 Task: Look for space in Meise, Belgium from 7th July, 2023 to 15th July, 2023 for 6 adults in price range Rs.15000 to Rs.20000. Place can be entire place with 3 bedrooms having 3 beds and 3 bathrooms. Property type can be house, flat, guest house. Amenities needed are: heating. Booking option can be shelf check-in. Required host language is English.
Action: Key pressed m<Key.backspace><Key.caps_lock>m<Key.caps_lock>eise,<Key.space><Key.caps_lock>b<Key.caps_lock>elgium<Key.enter>
Screenshot: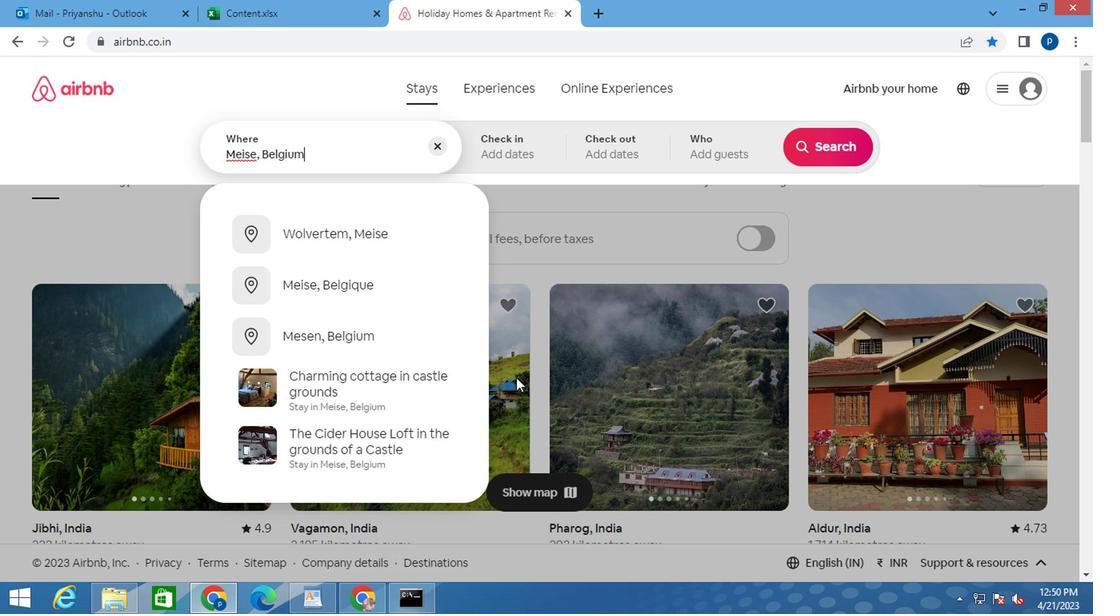 
Action: Mouse moved to (822, 277)
Screenshot: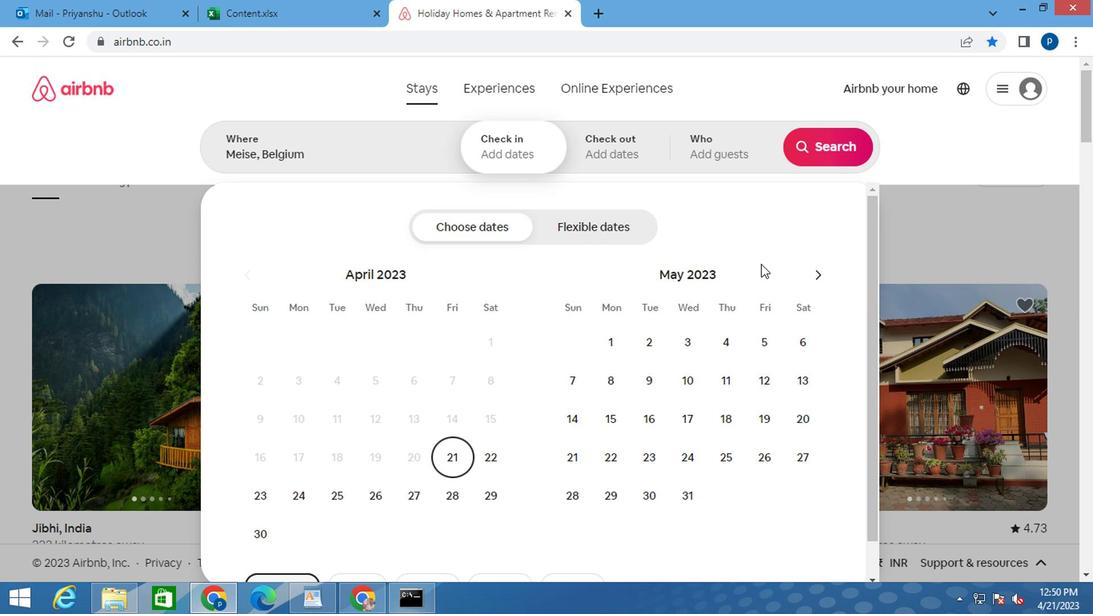 
Action: Mouse pressed left at (822, 277)
Screenshot: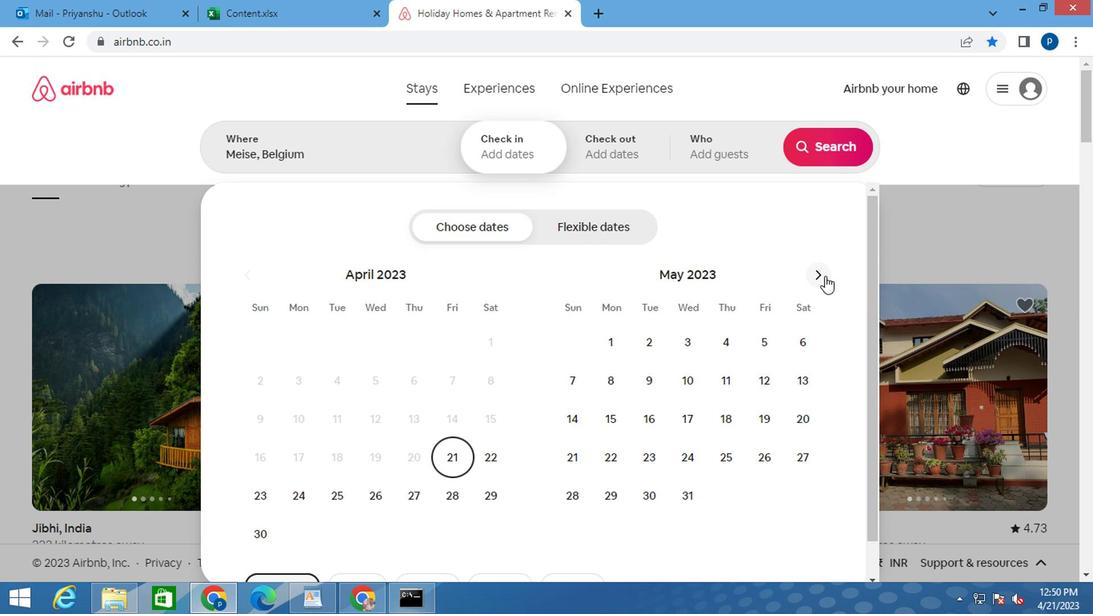 
Action: Mouse moved to (820, 277)
Screenshot: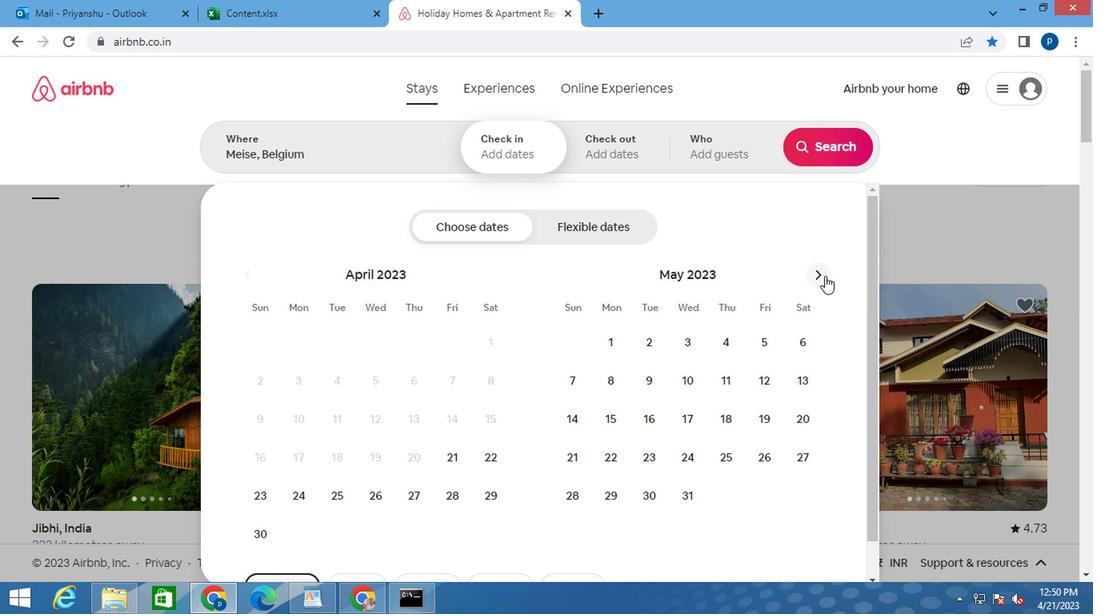 
Action: Mouse pressed left at (820, 277)
Screenshot: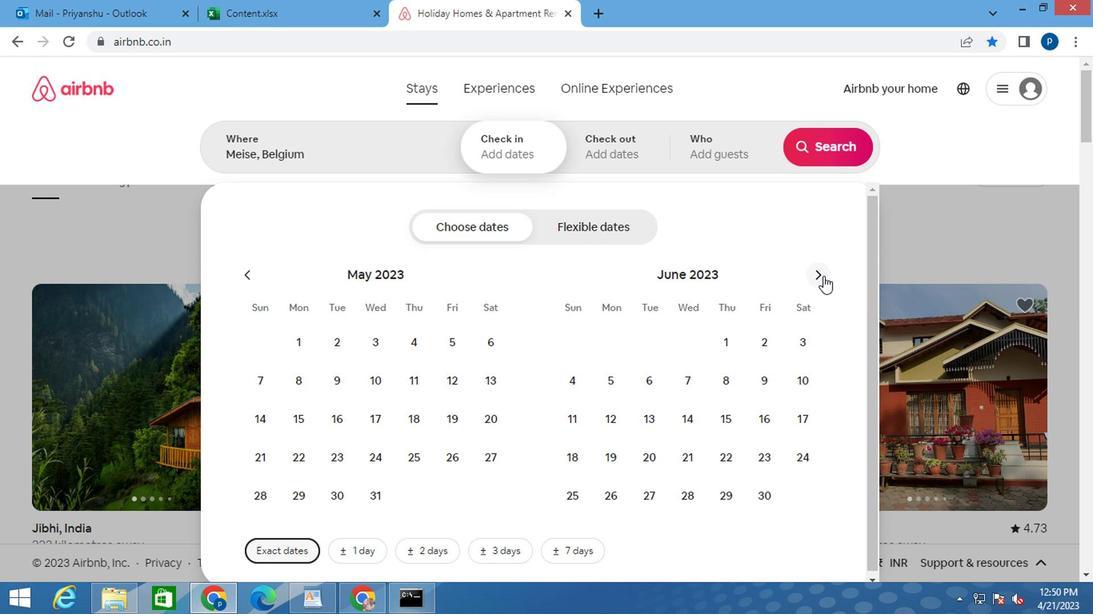 
Action: Mouse moved to (758, 375)
Screenshot: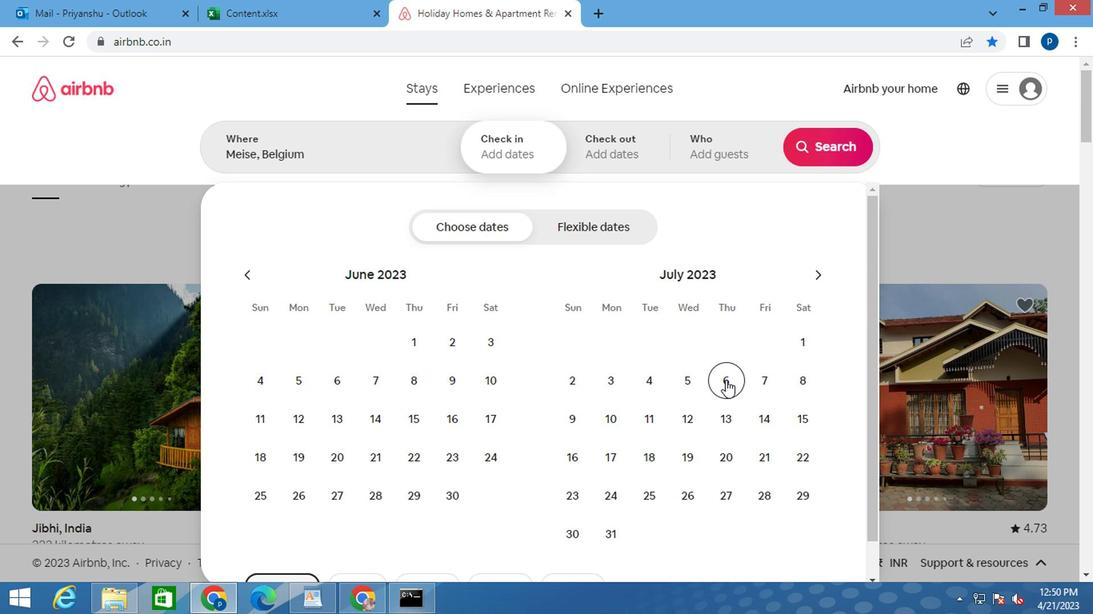 
Action: Mouse pressed left at (758, 375)
Screenshot: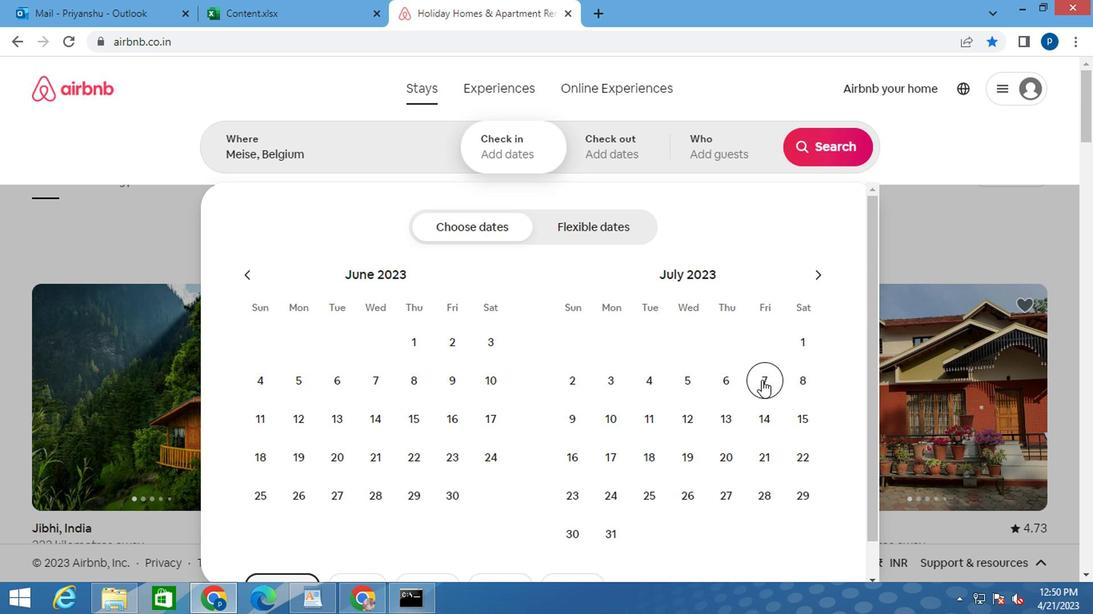 
Action: Mouse moved to (807, 410)
Screenshot: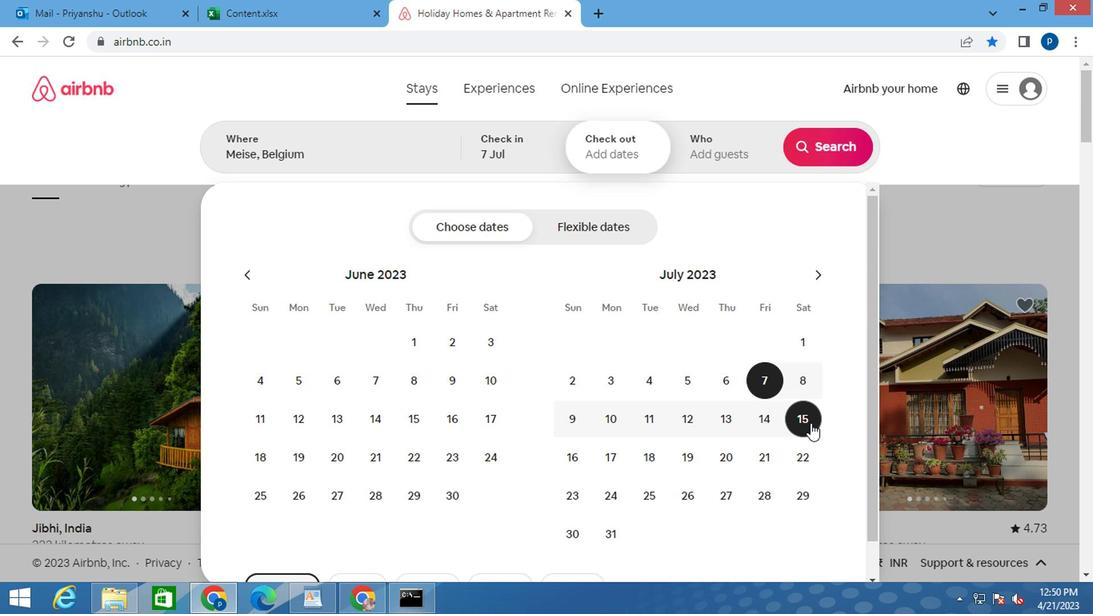 
Action: Mouse pressed left at (807, 410)
Screenshot: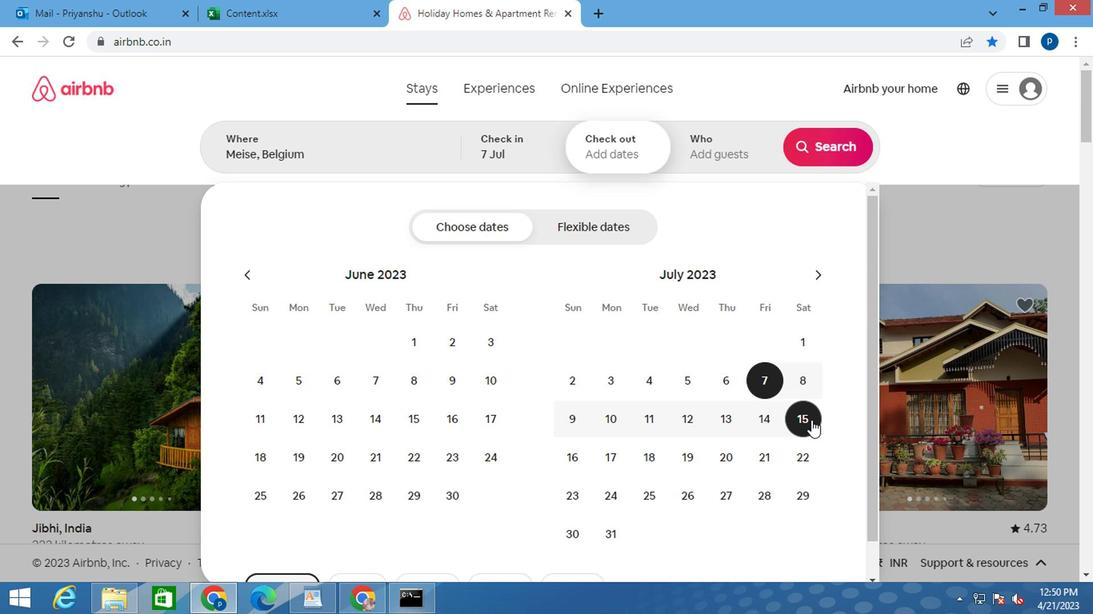 
Action: Mouse moved to (725, 154)
Screenshot: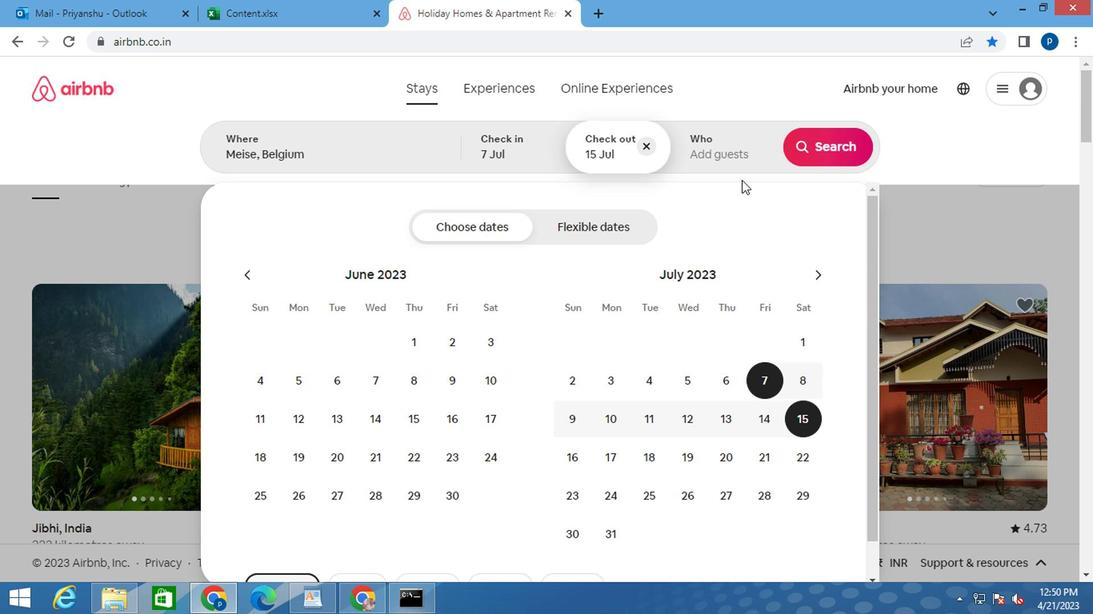 
Action: Mouse pressed left at (725, 154)
Screenshot: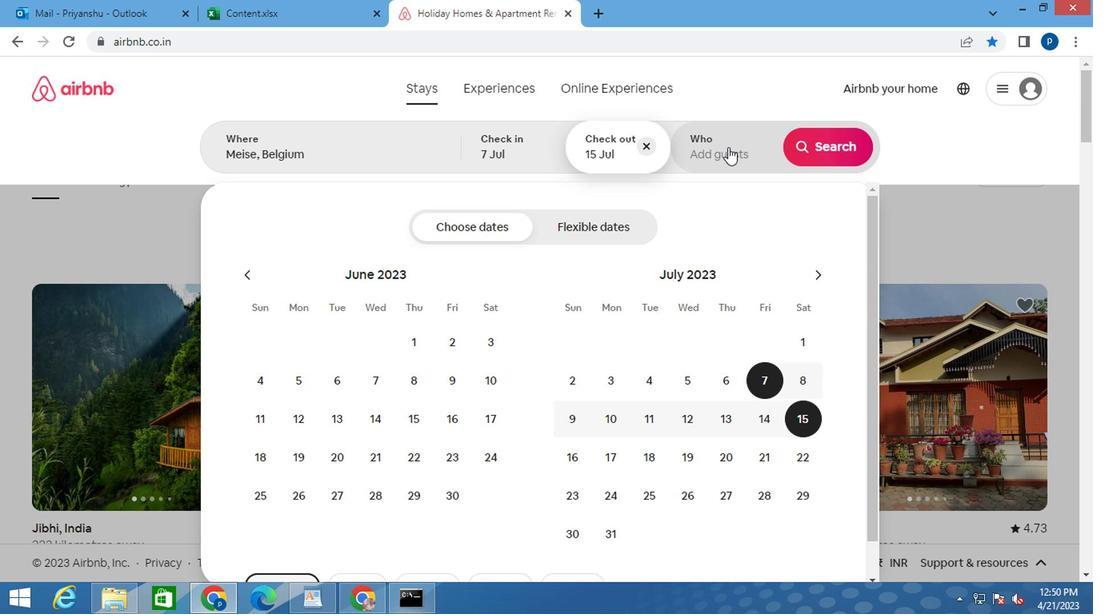 
Action: Mouse moved to (839, 236)
Screenshot: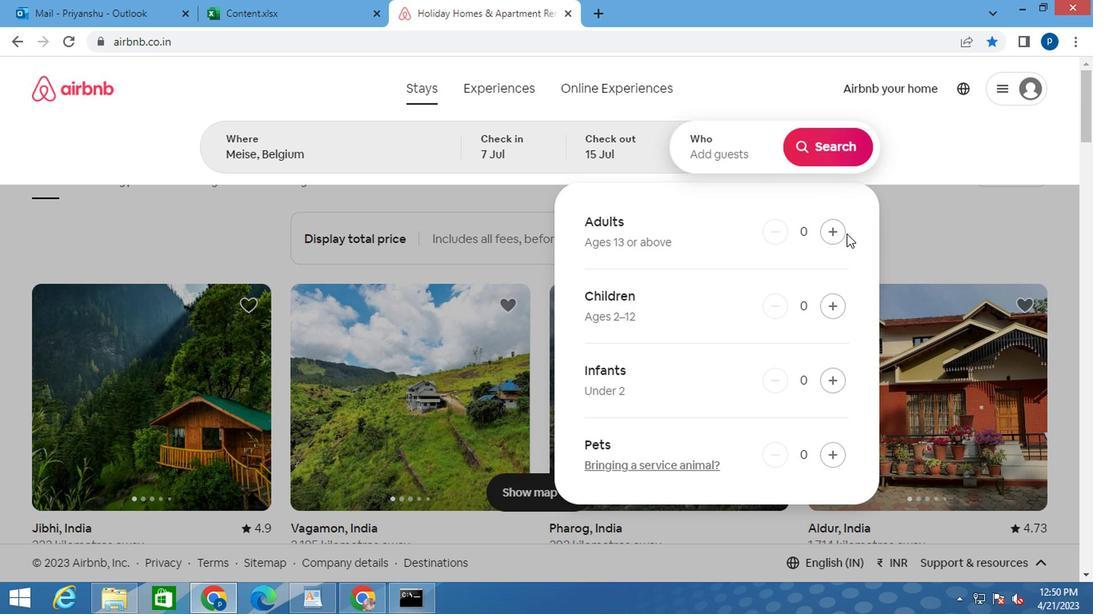 
Action: Mouse pressed left at (839, 236)
Screenshot: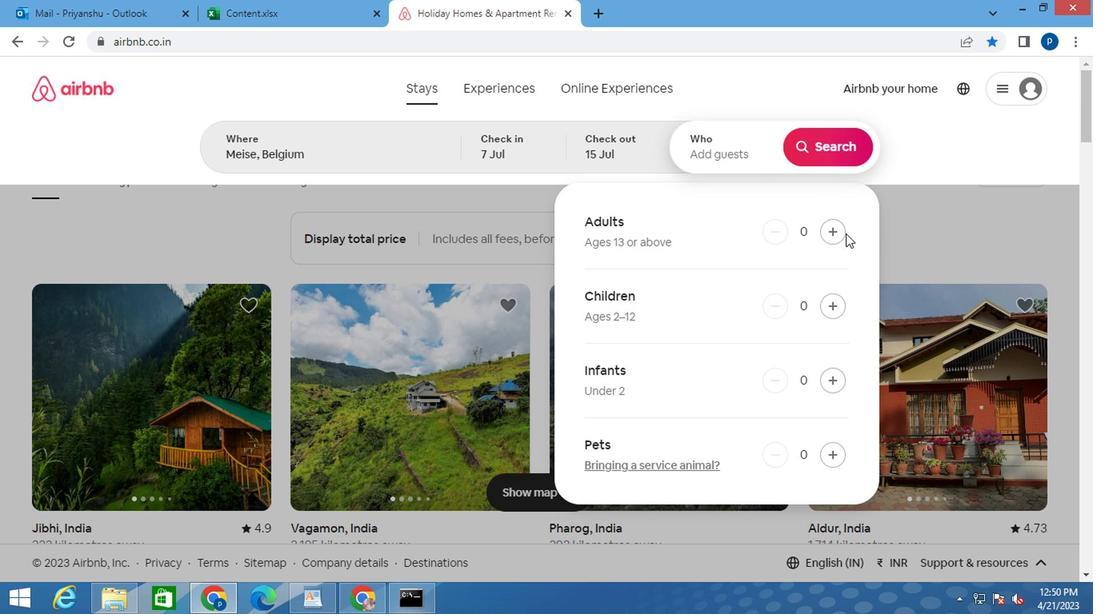 
Action: Mouse moved to (839, 235)
Screenshot: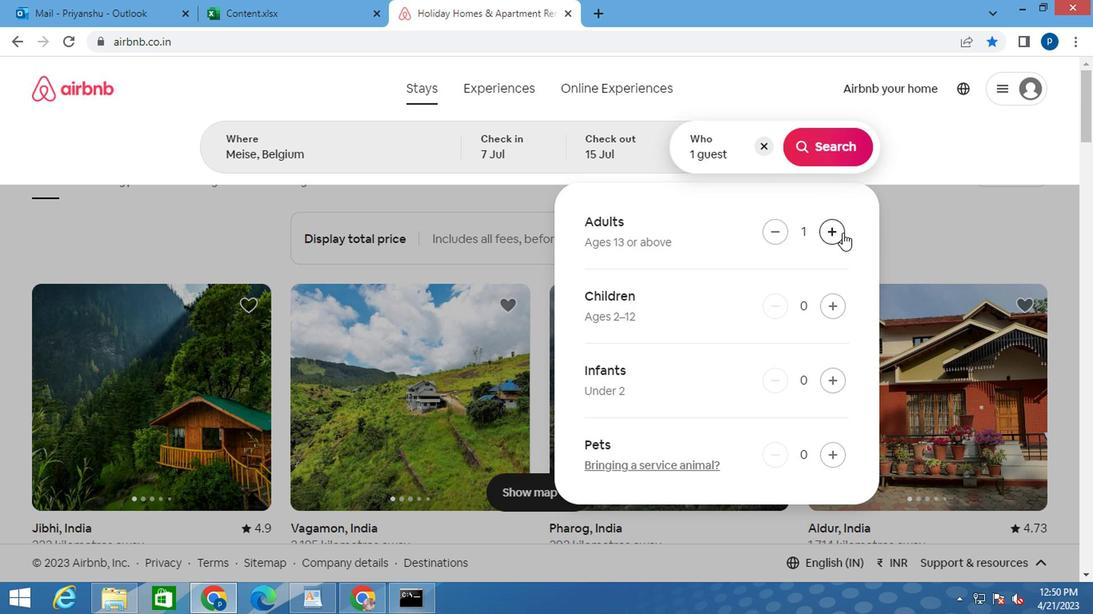 
Action: Mouse pressed left at (839, 235)
Screenshot: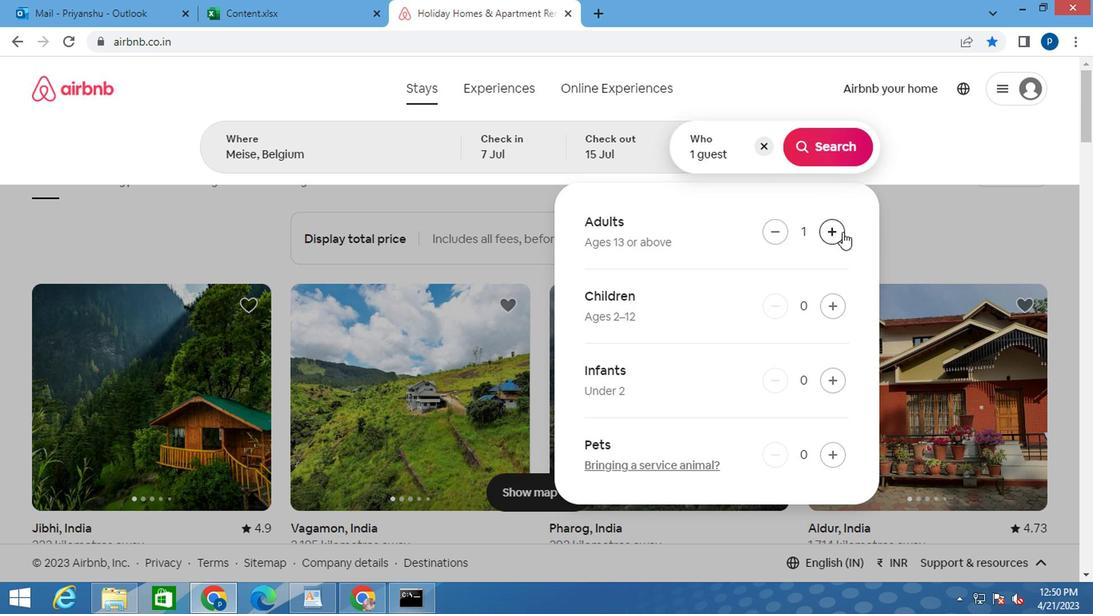 
Action: Mouse pressed left at (839, 235)
Screenshot: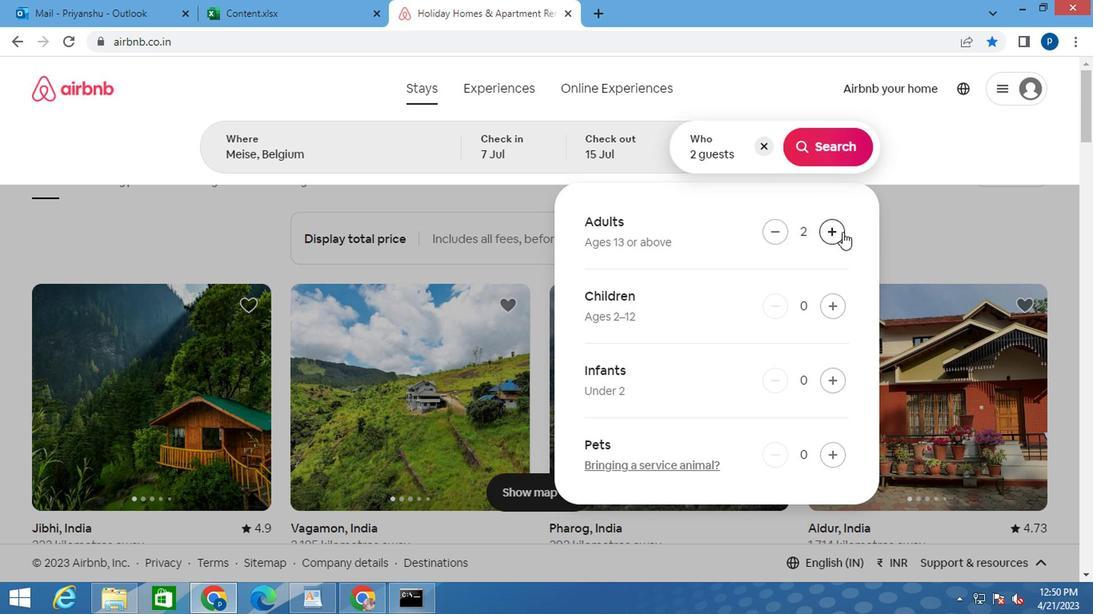 
Action: Mouse pressed left at (839, 235)
Screenshot: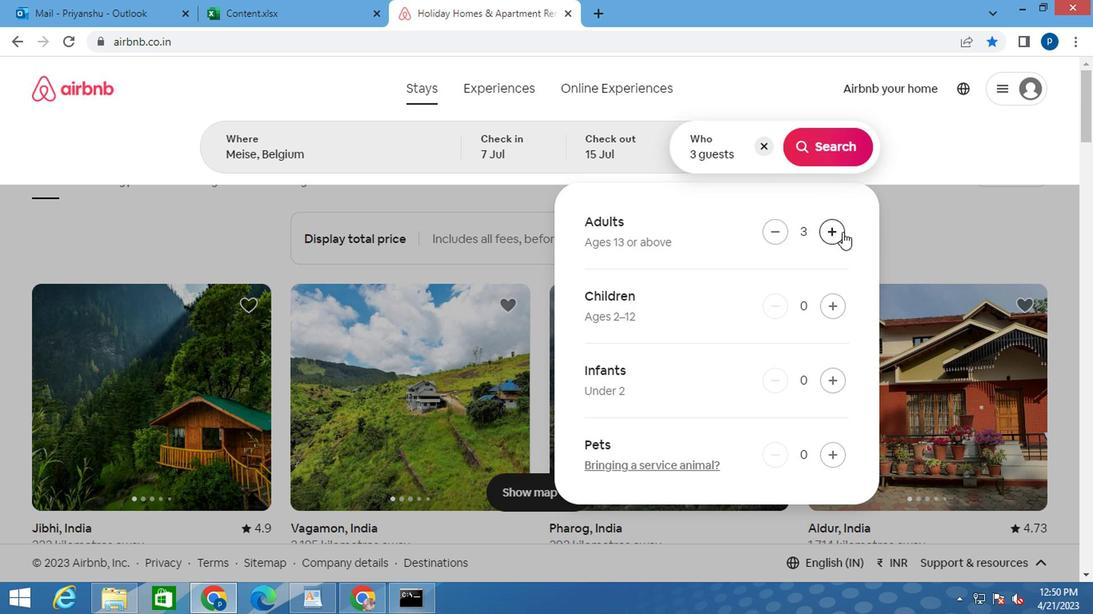 
Action: Mouse pressed left at (839, 235)
Screenshot: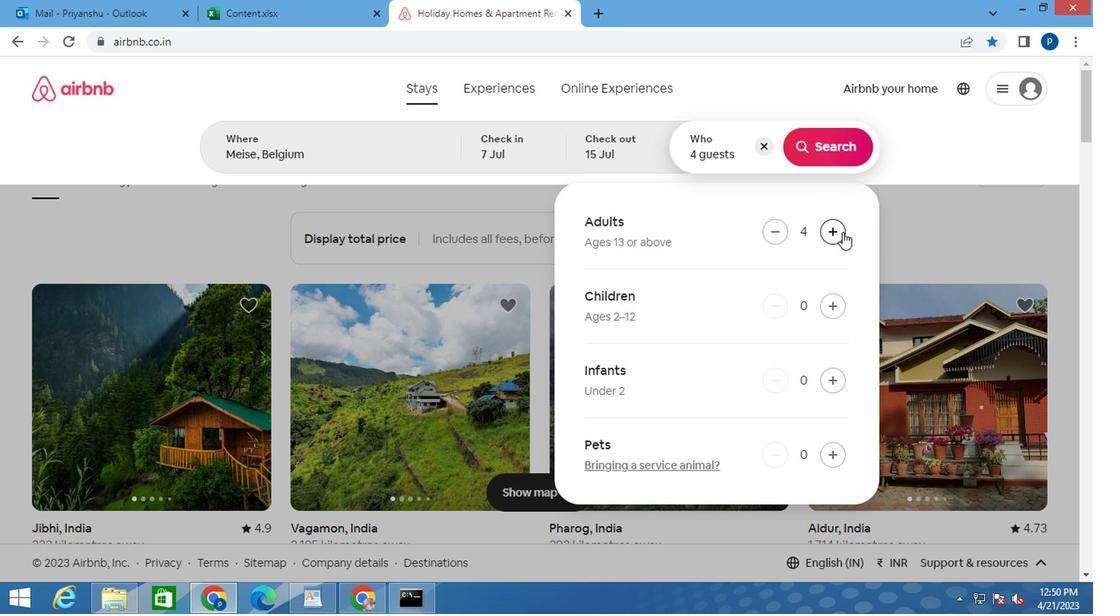 
Action: Mouse pressed left at (839, 235)
Screenshot: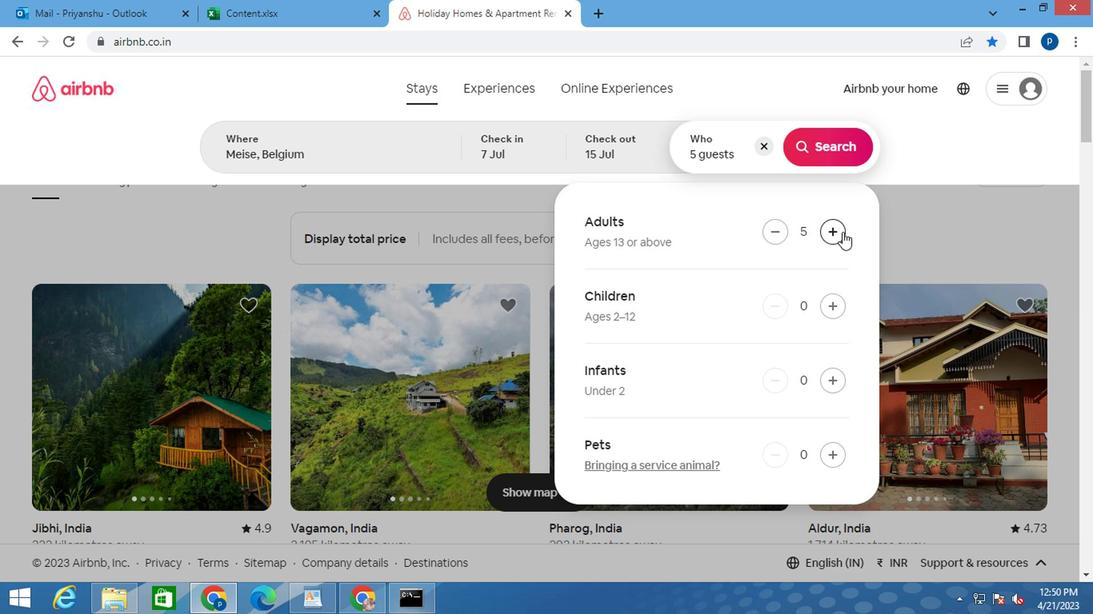 
Action: Mouse moved to (813, 149)
Screenshot: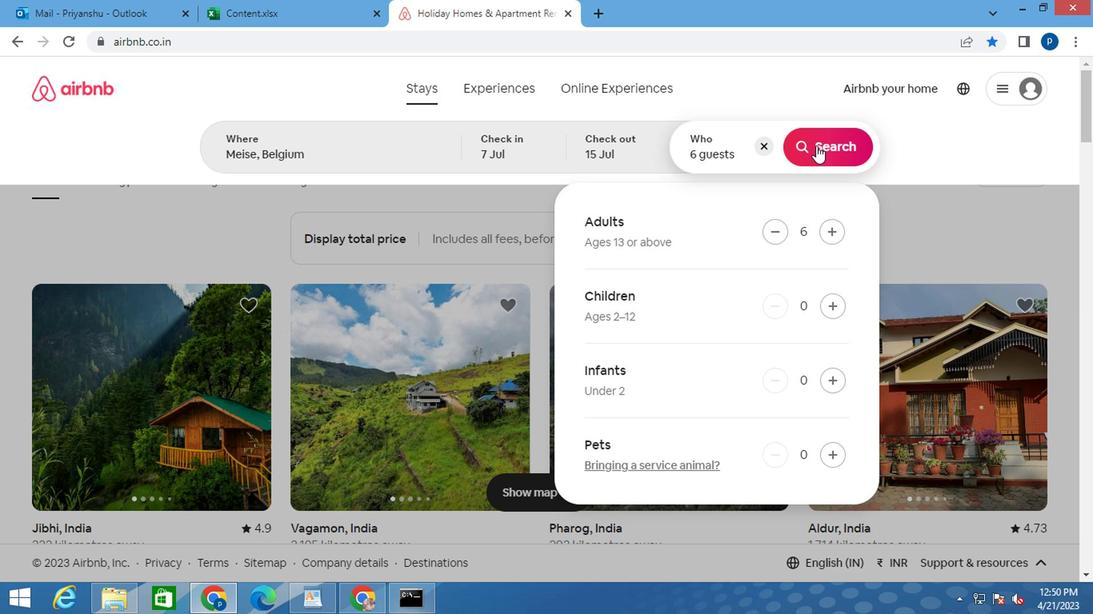 
Action: Mouse pressed left at (813, 149)
Screenshot: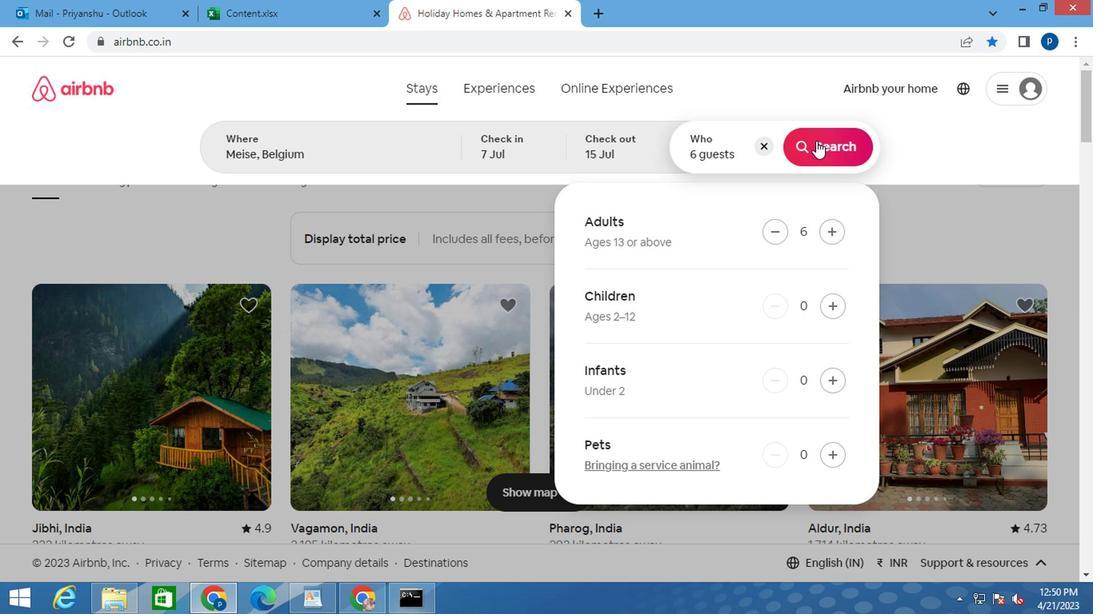 
Action: Mouse moved to (999, 158)
Screenshot: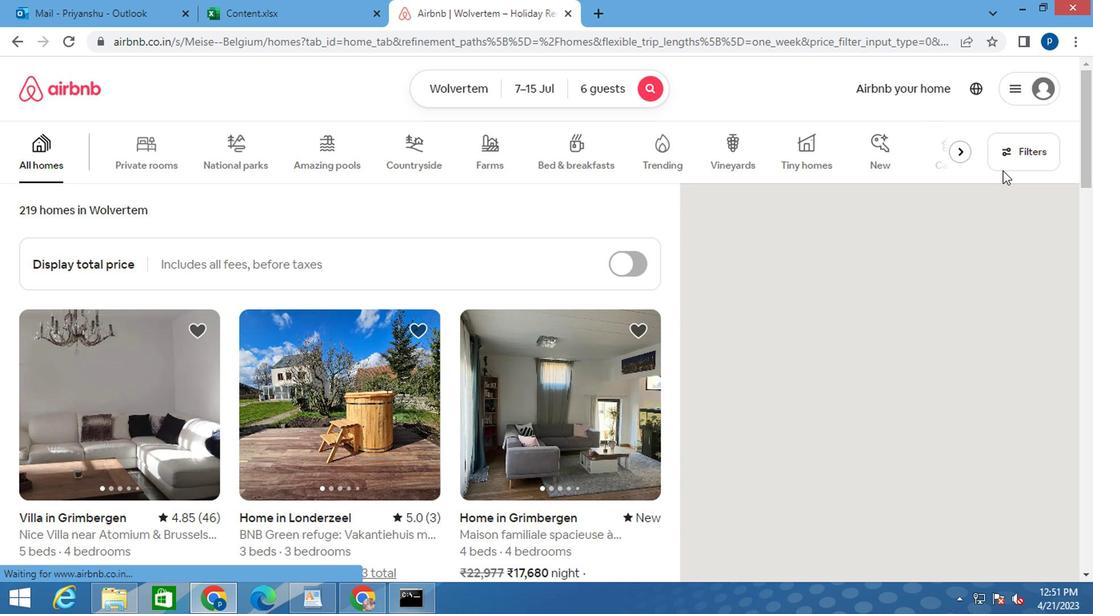 
Action: Mouse pressed left at (999, 158)
Screenshot: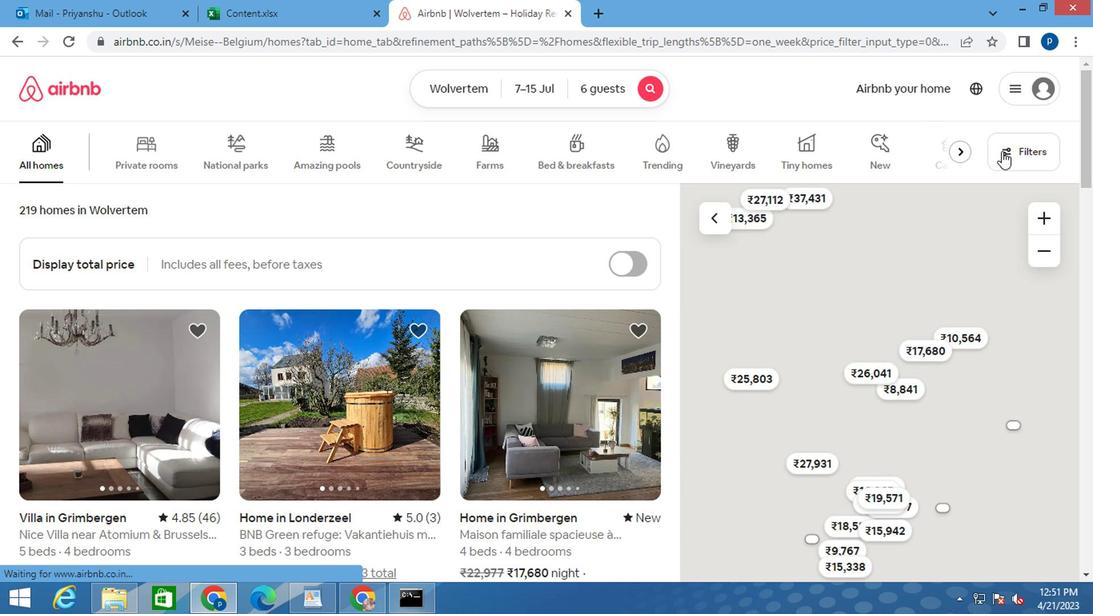 
Action: Mouse moved to (325, 357)
Screenshot: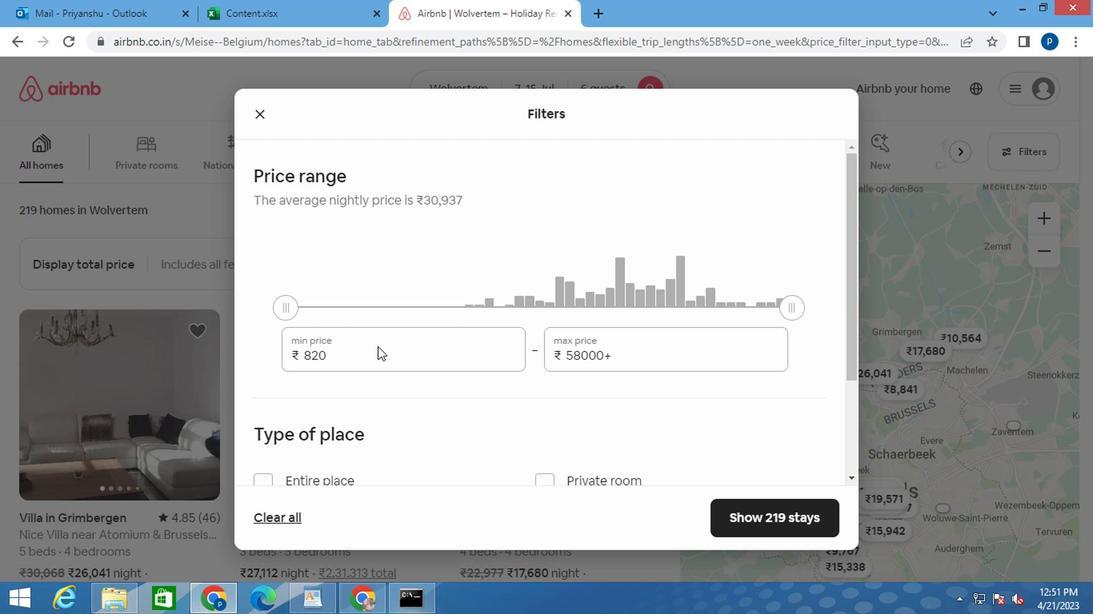 
Action: Mouse pressed left at (325, 357)
Screenshot: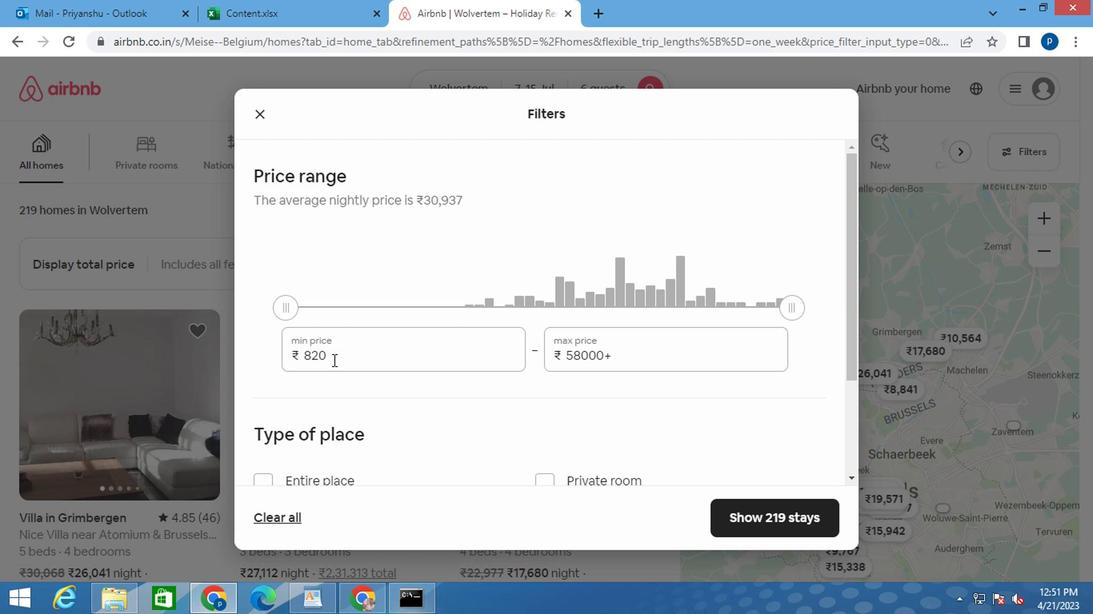 
Action: Mouse moved to (323, 356)
Screenshot: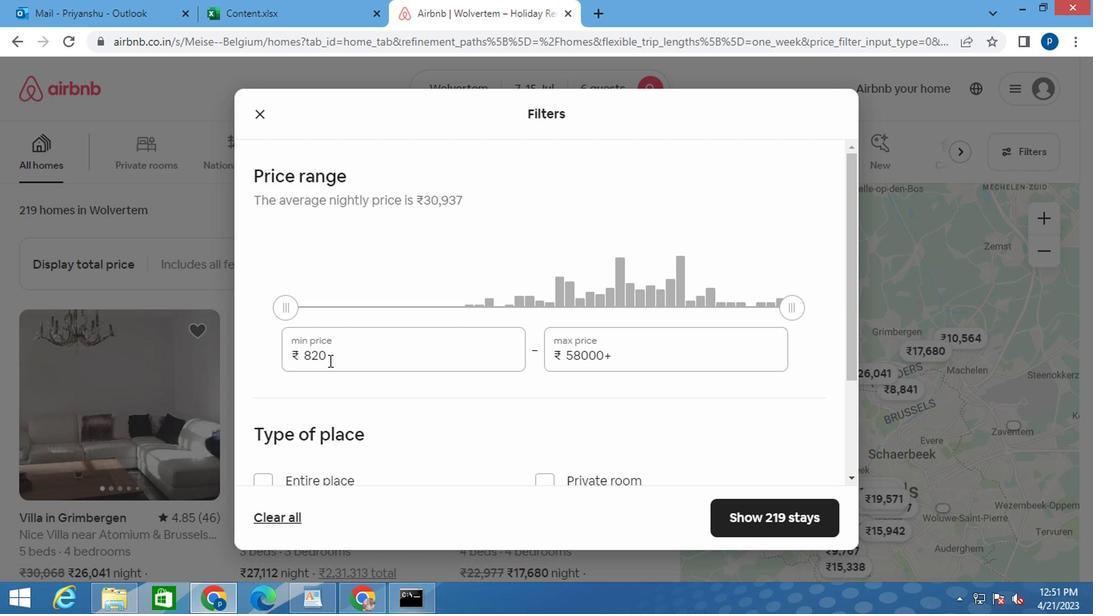 
Action: Mouse pressed left at (323, 356)
Screenshot: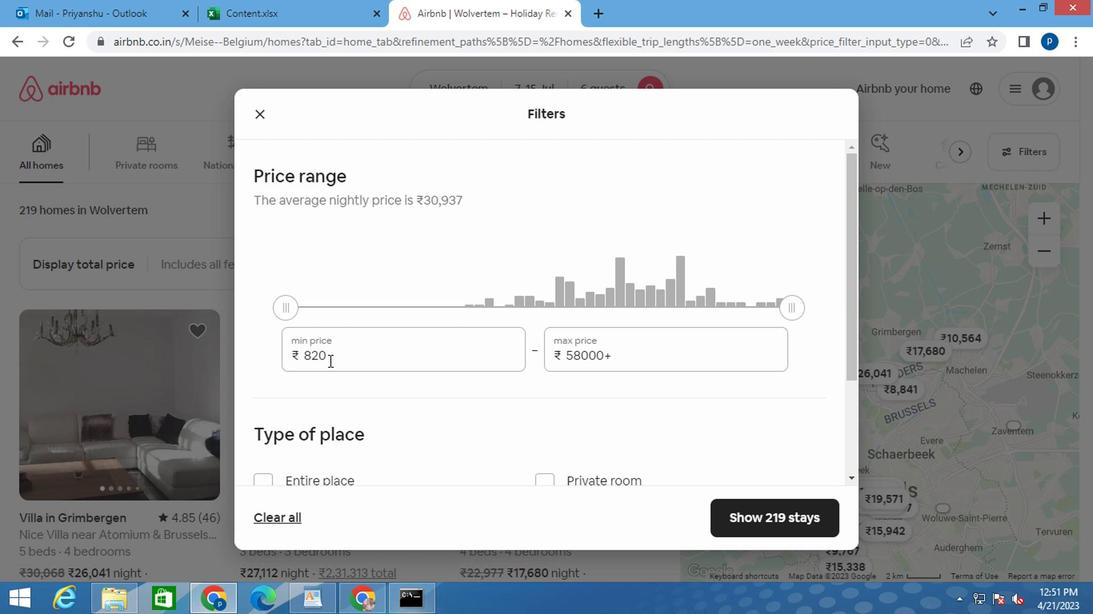 
Action: Key pressed 15000<Key.tab>20000
Screenshot: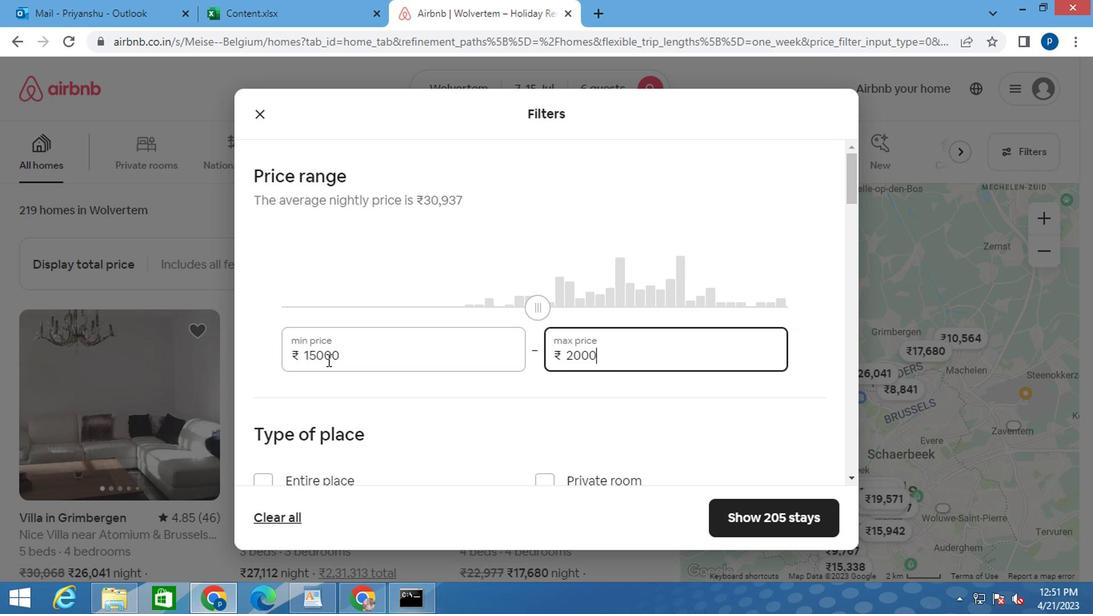 
Action: Mouse moved to (426, 402)
Screenshot: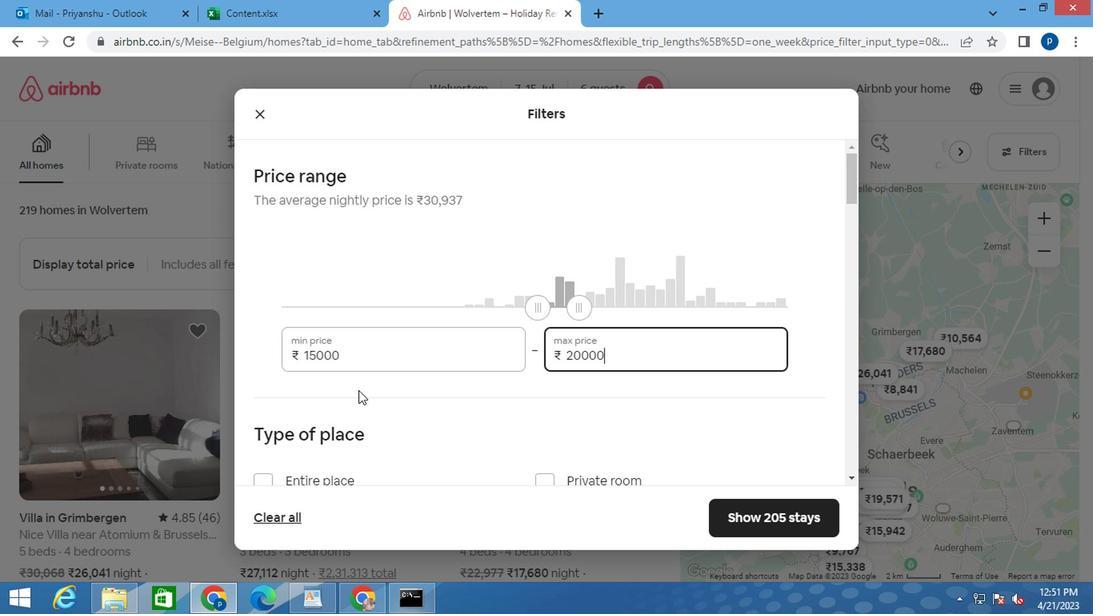 
Action: Mouse scrolled (426, 401) with delta (0, -1)
Screenshot: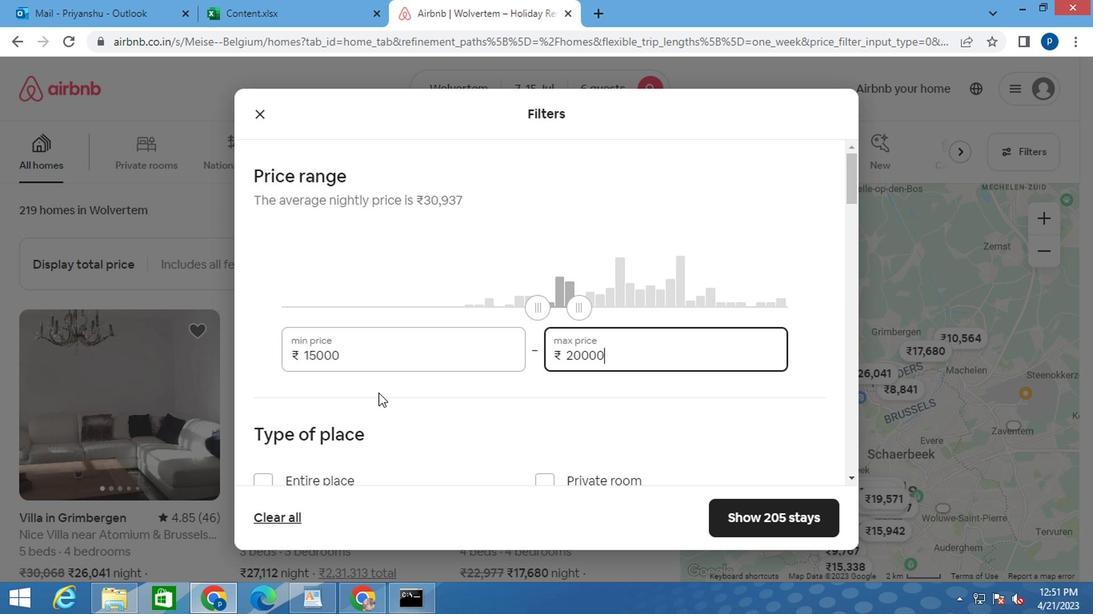
Action: Mouse scrolled (426, 401) with delta (0, -1)
Screenshot: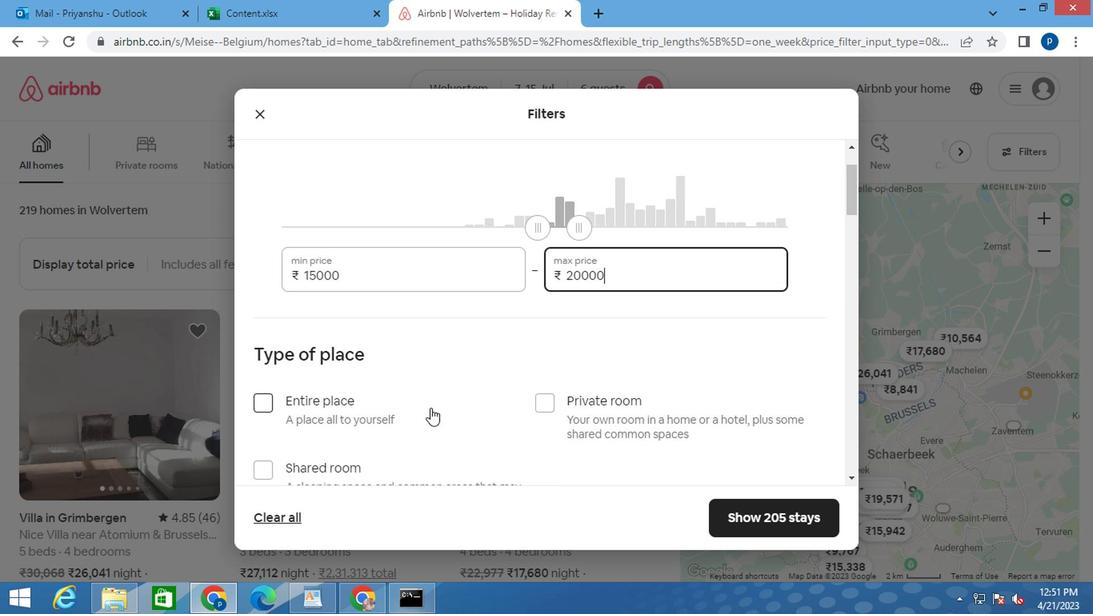 
Action: Mouse moved to (453, 393)
Screenshot: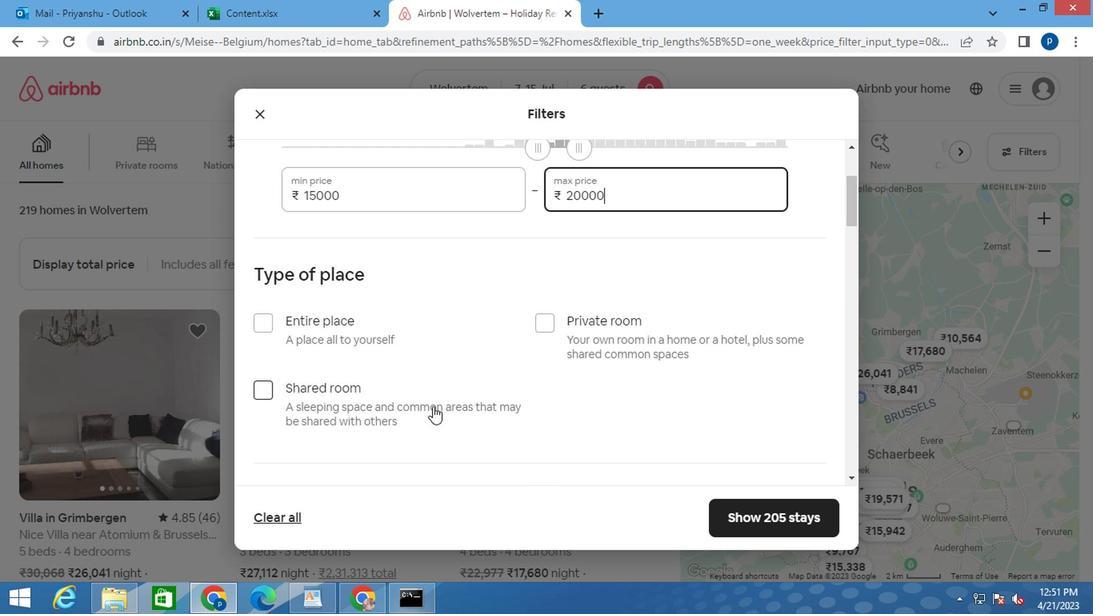 
Action: Mouse scrolled (453, 392) with delta (0, -1)
Screenshot: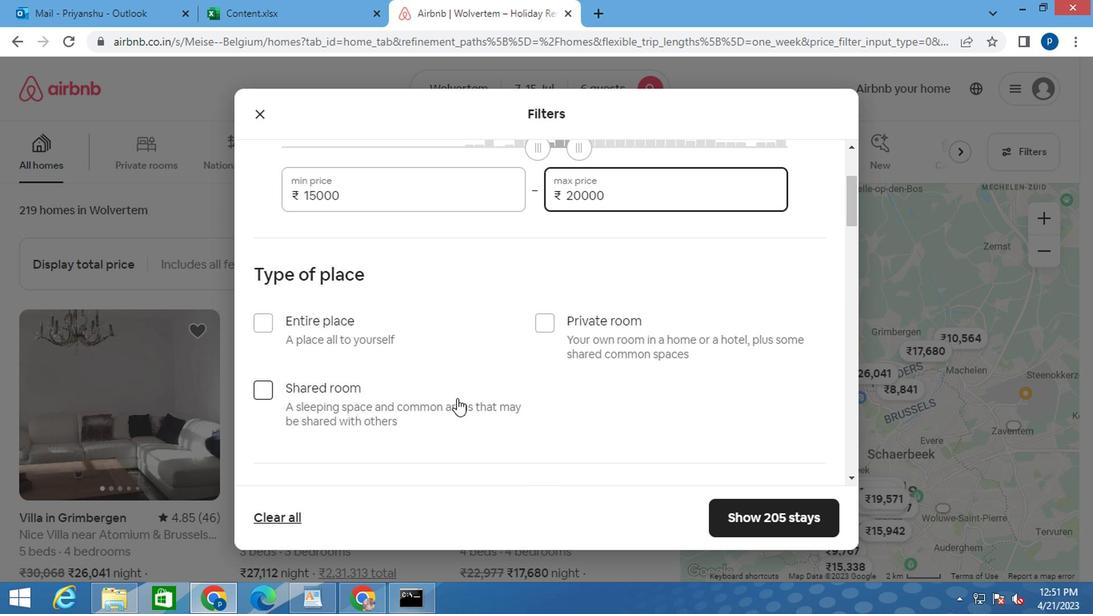 
Action: Mouse moved to (454, 392)
Screenshot: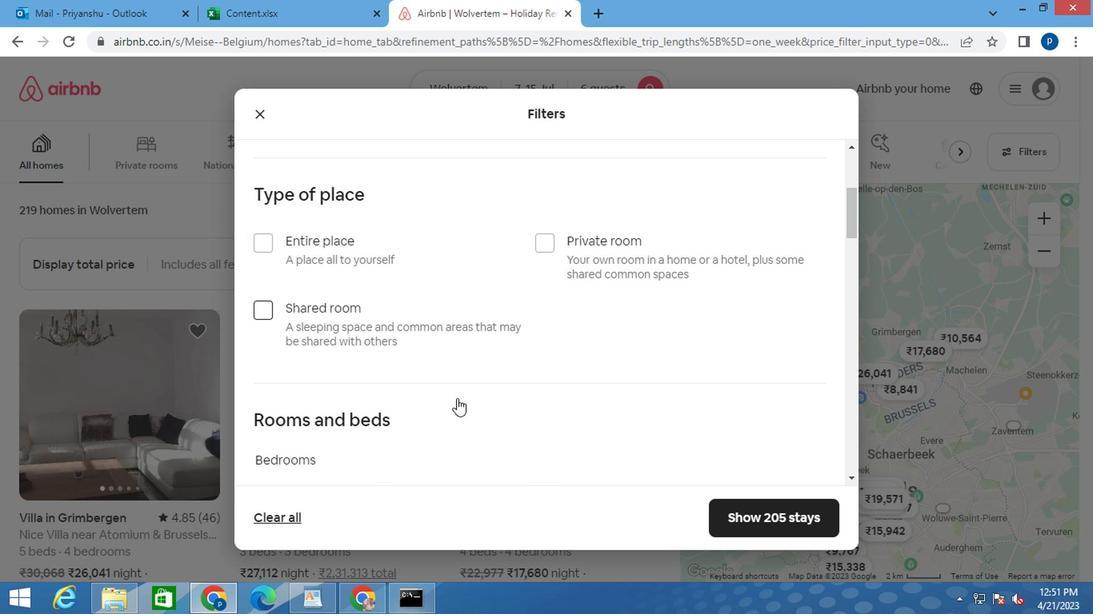
Action: Mouse scrolled (454, 391) with delta (0, 0)
Screenshot: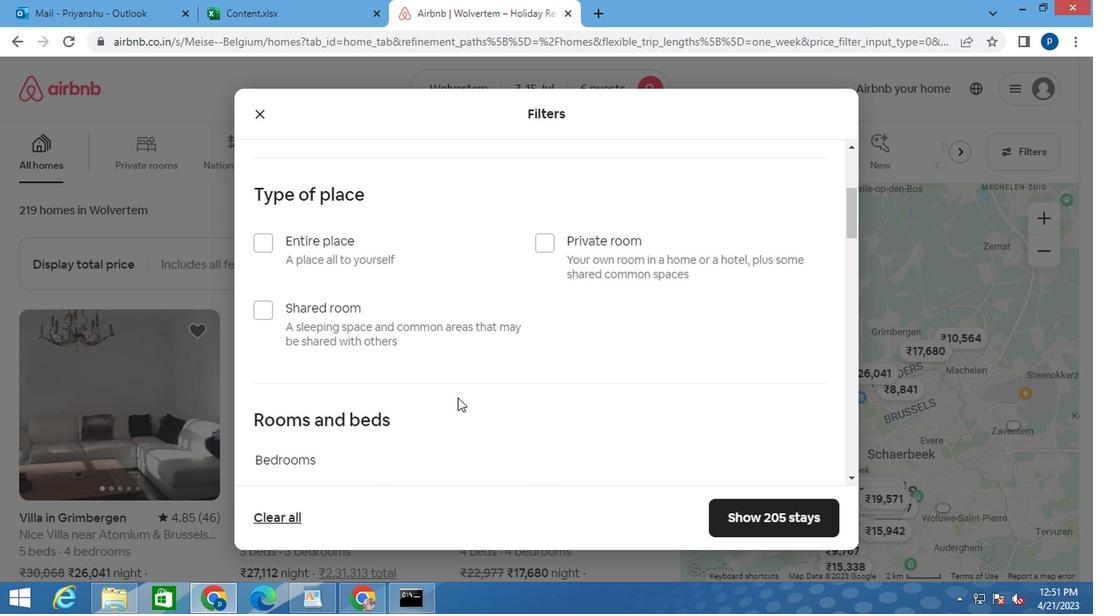 
Action: Mouse moved to (255, 175)
Screenshot: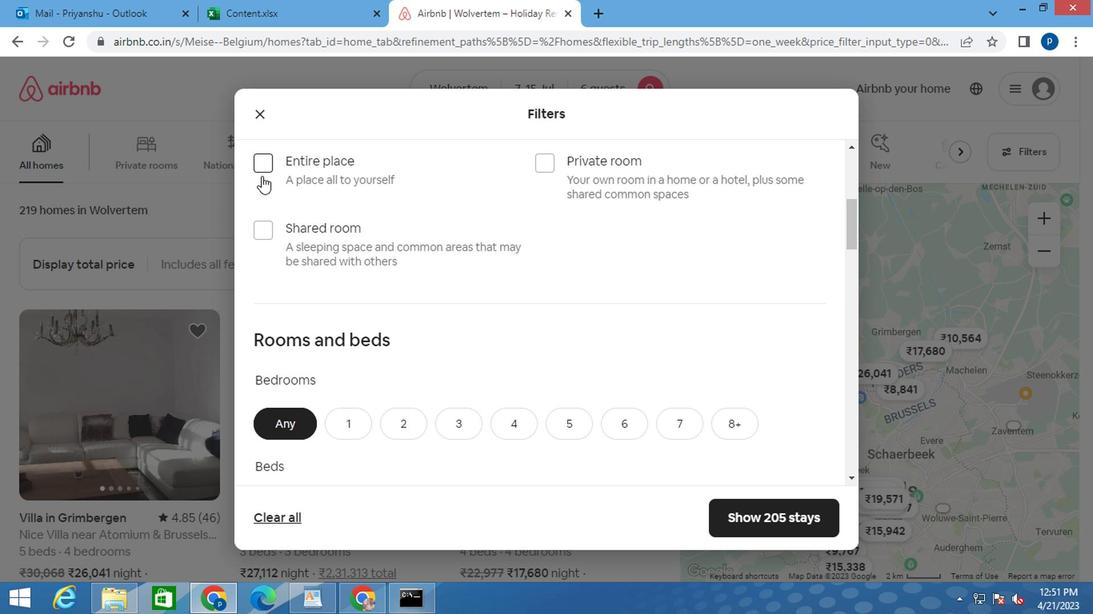 
Action: Mouse pressed left at (255, 175)
Screenshot: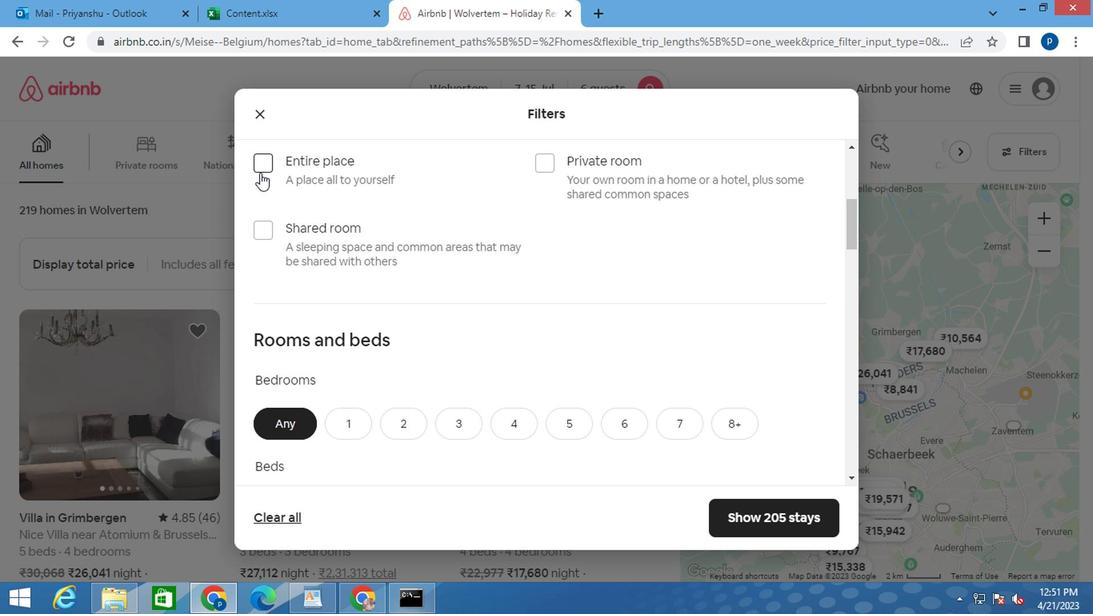 
Action: Mouse moved to (396, 362)
Screenshot: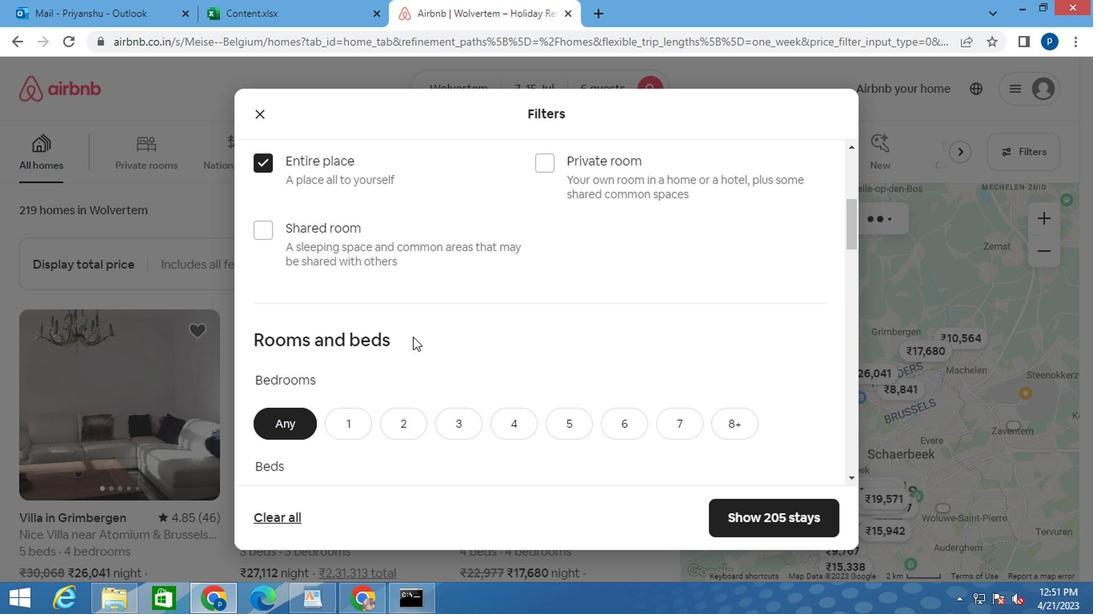 
Action: Mouse scrolled (396, 361) with delta (0, 0)
Screenshot: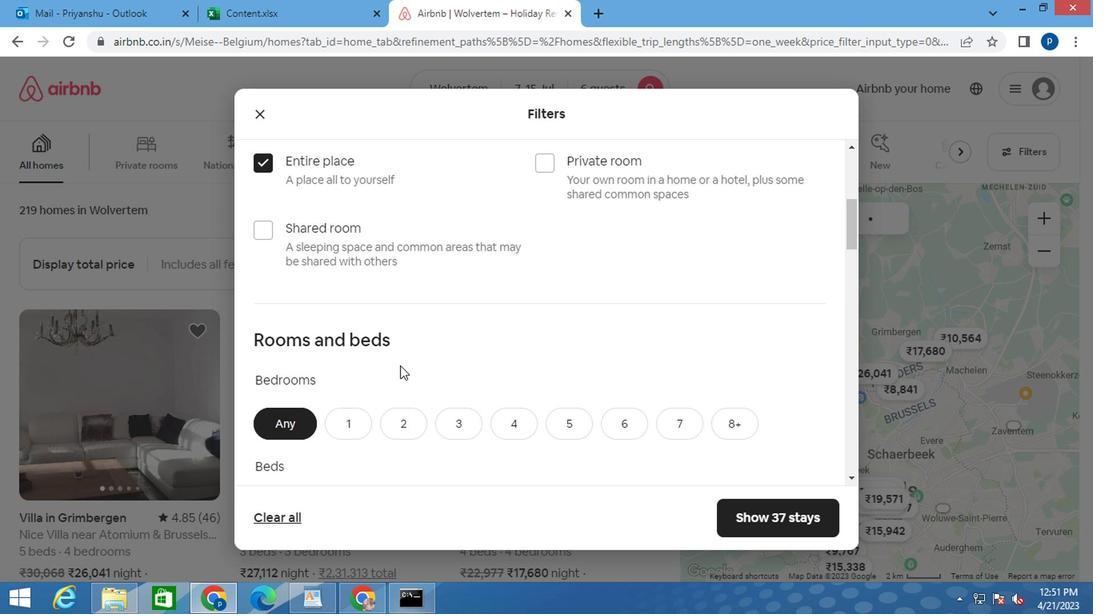
Action: Mouse moved to (355, 347)
Screenshot: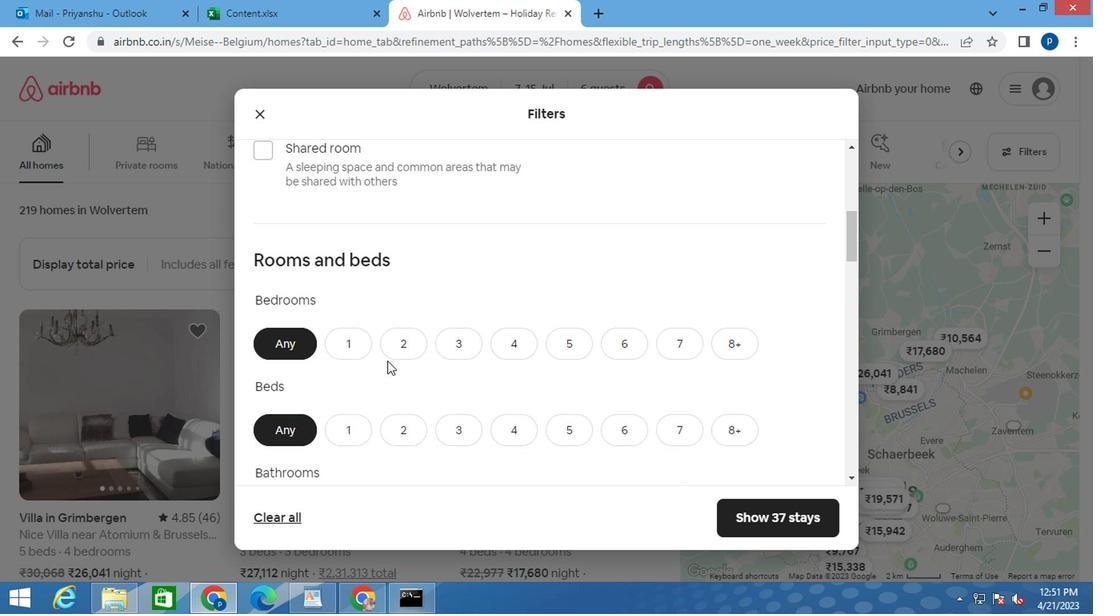 
Action: Mouse scrolled (354, 355) with delta (0, 0)
Screenshot: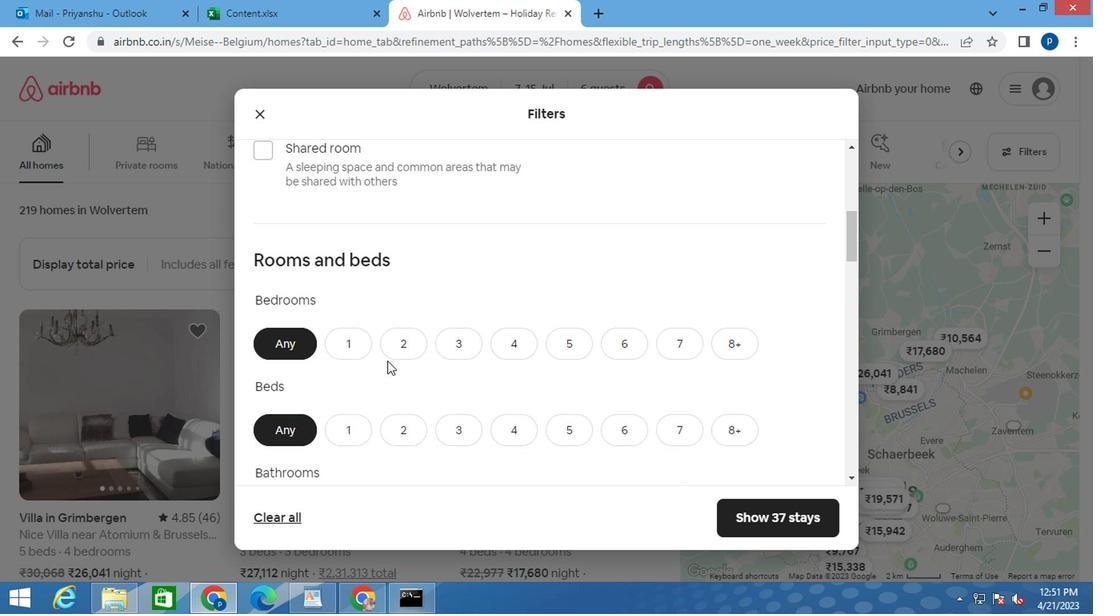 
Action: Mouse moved to (445, 258)
Screenshot: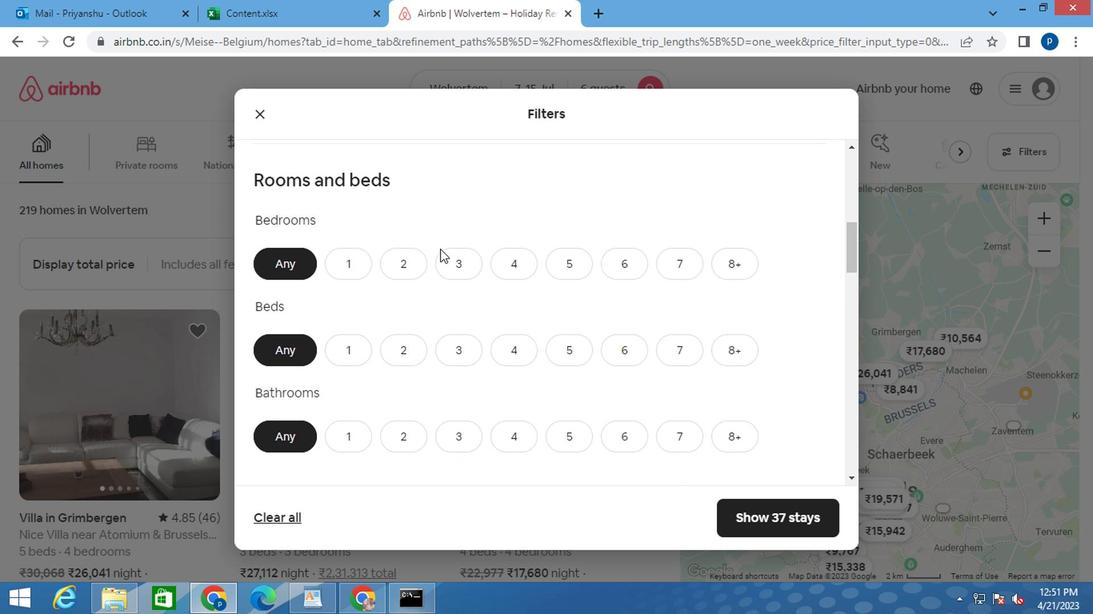 
Action: Mouse pressed left at (445, 258)
Screenshot: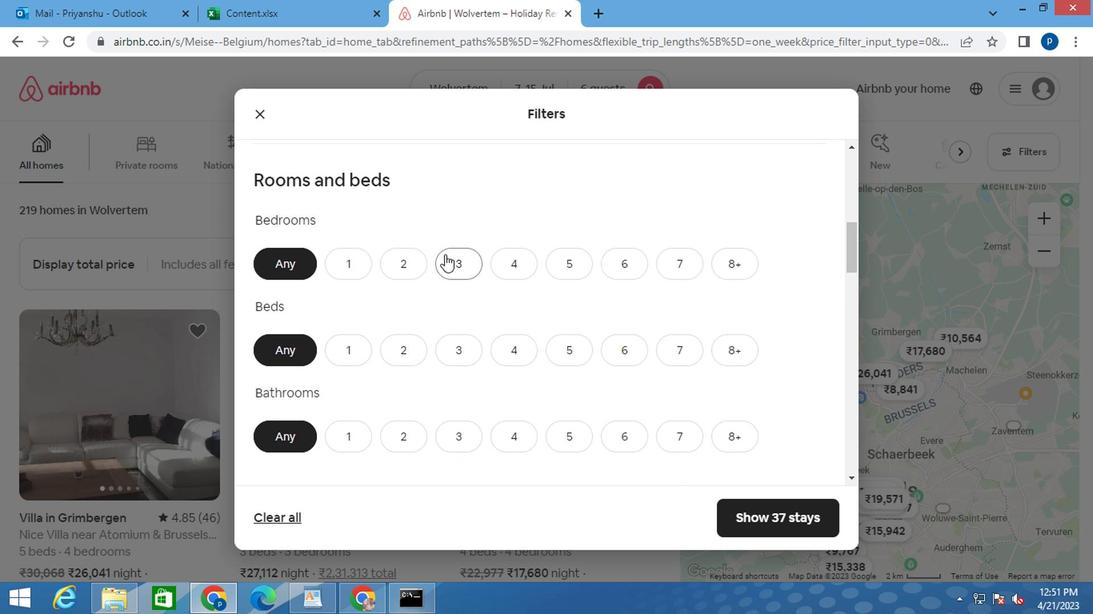 
Action: Mouse moved to (452, 338)
Screenshot: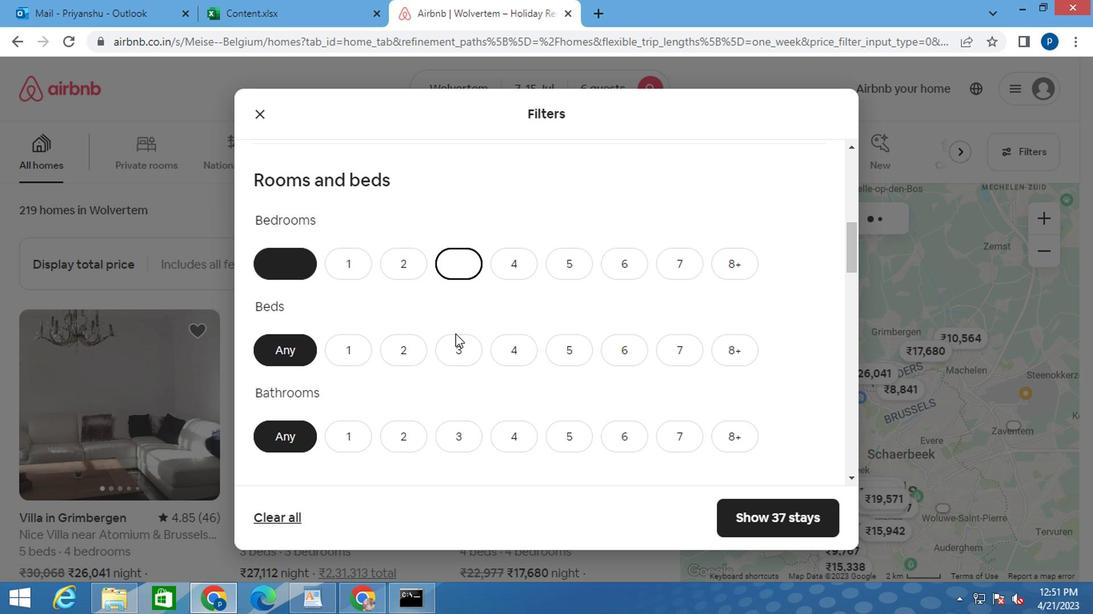 
Action: Mouse pressed left at (452, 338)
Screenshot: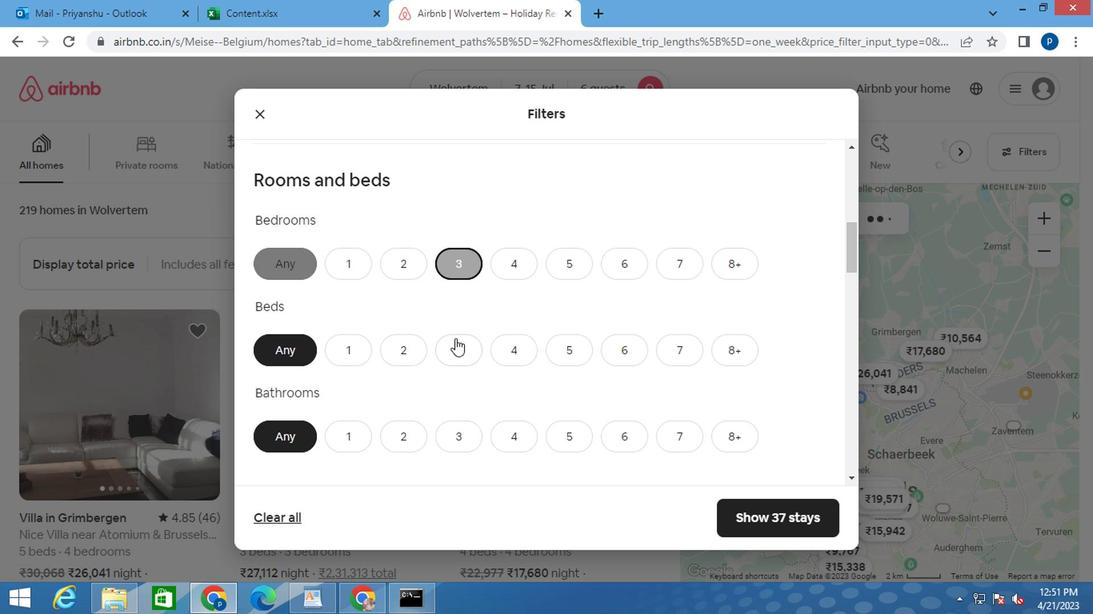 
Action: Mouse moved to (452, 342)
Screenshot: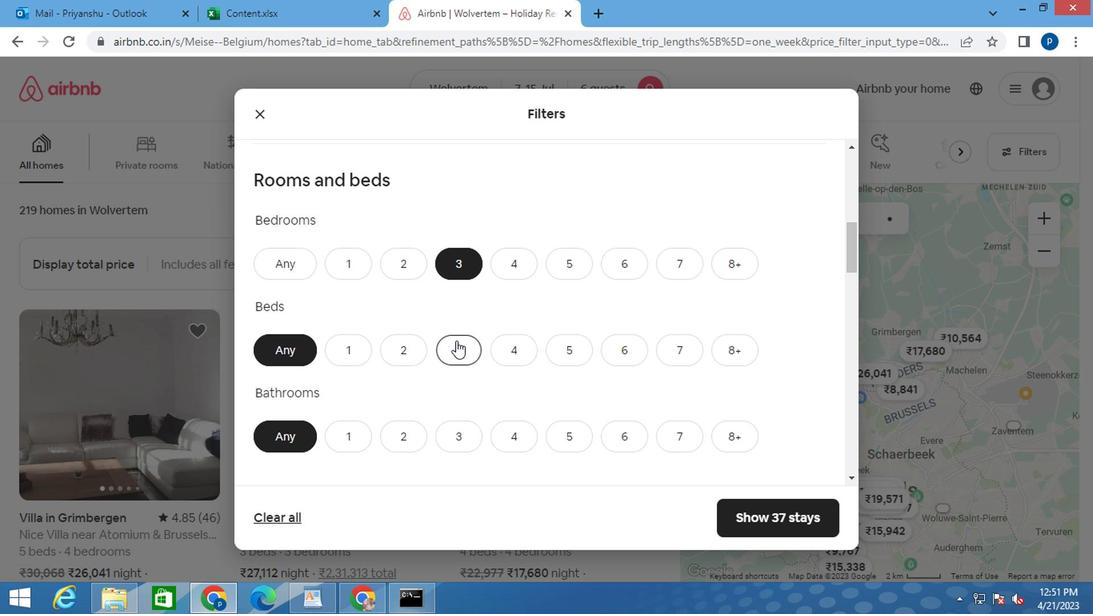 
Action: Mouse scrolled (452, 341) with delta (0, 0)
Screenshot: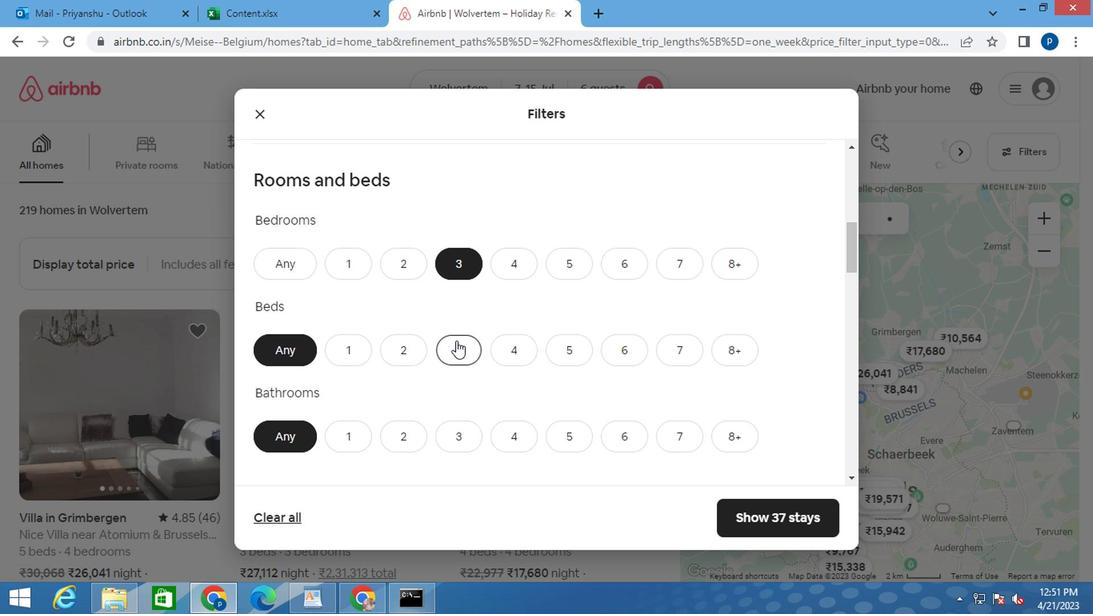 
Action: Mouse scrolled (452, 341) with delta (0, 0)
Screenshot: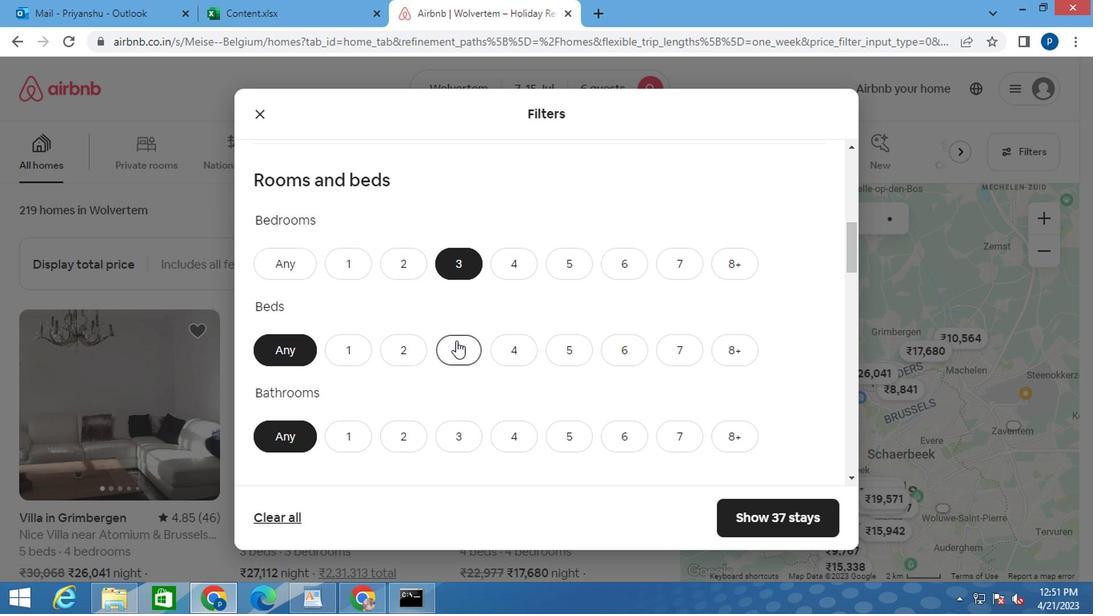 
Action: Mouse moved to (457, 274)
Screenshot: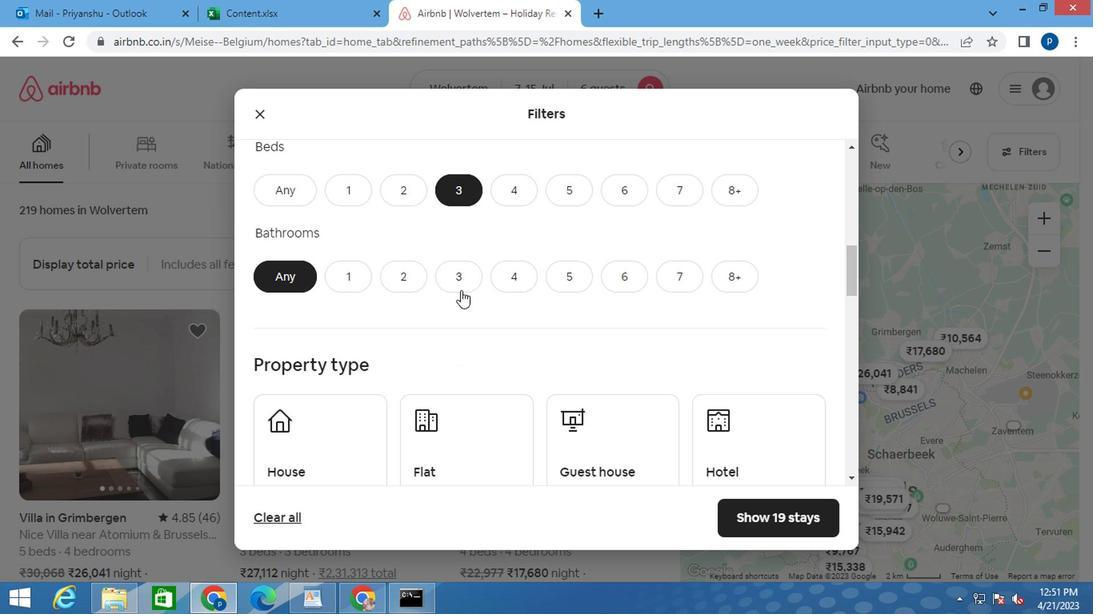 
Action: Mouse pressed left at (457, 274)
Screenshot: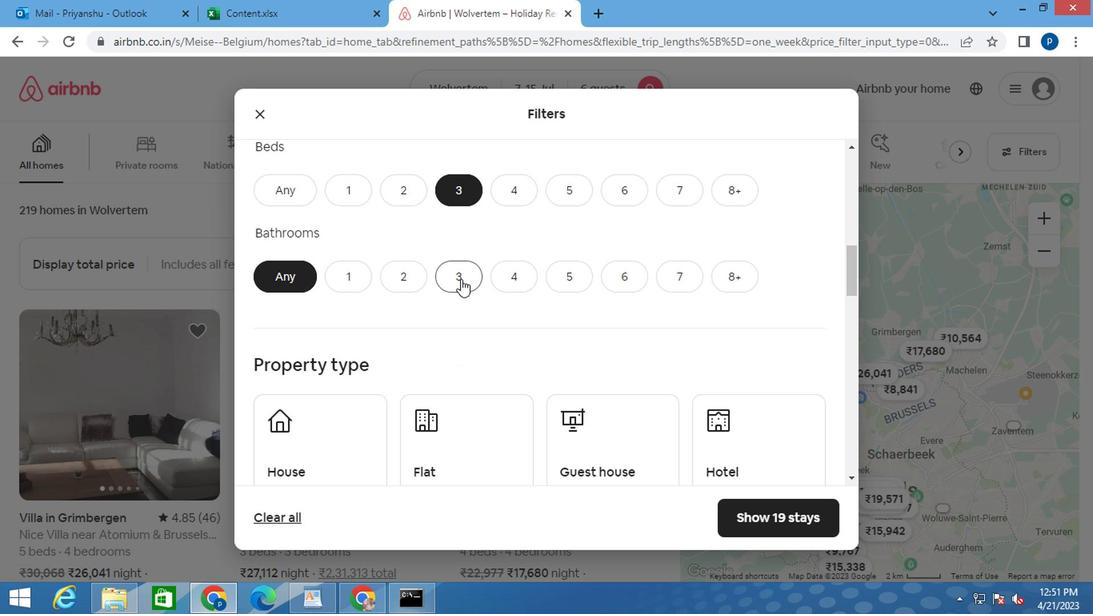 
Action: Mouse moved to (345, 411)
Screenshot: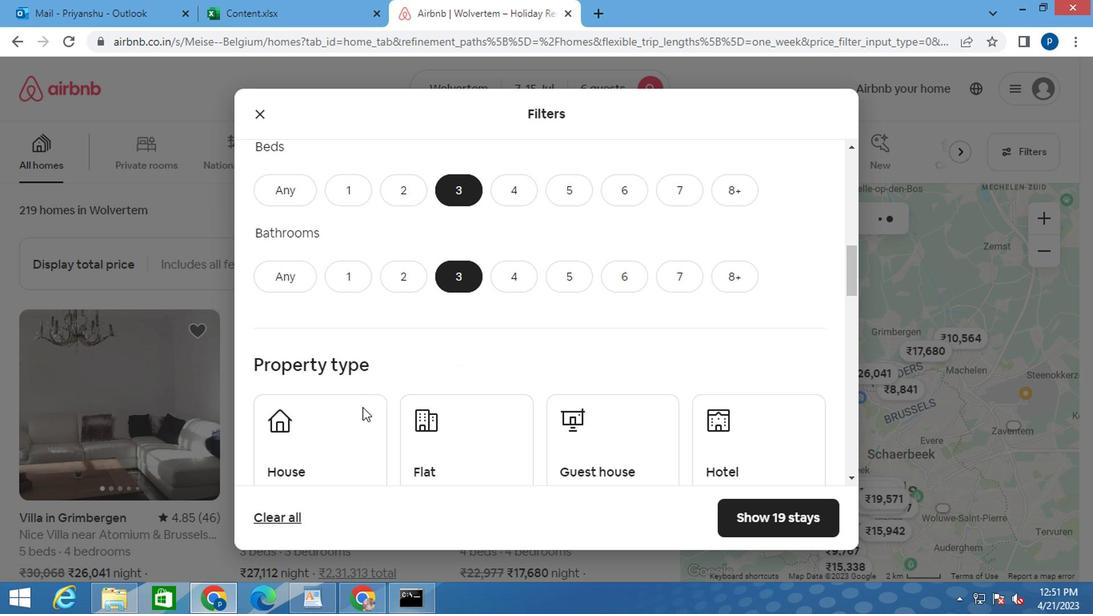 
Action: Mouse pressed left at (345, 411)
Screenshot: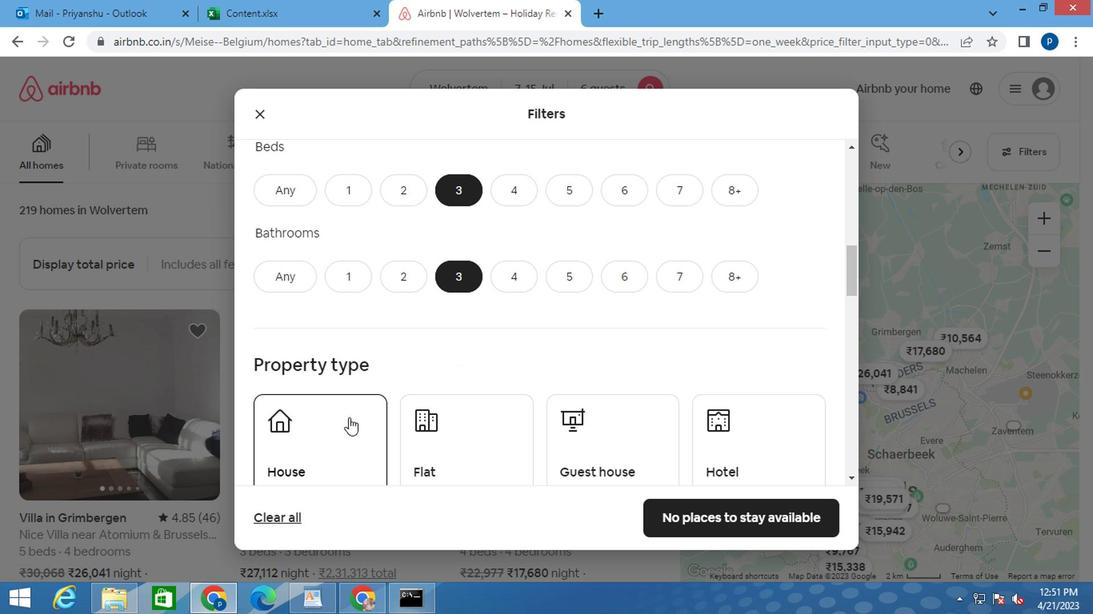 
Action: Mouse moved to (444, 434)
Screenshot: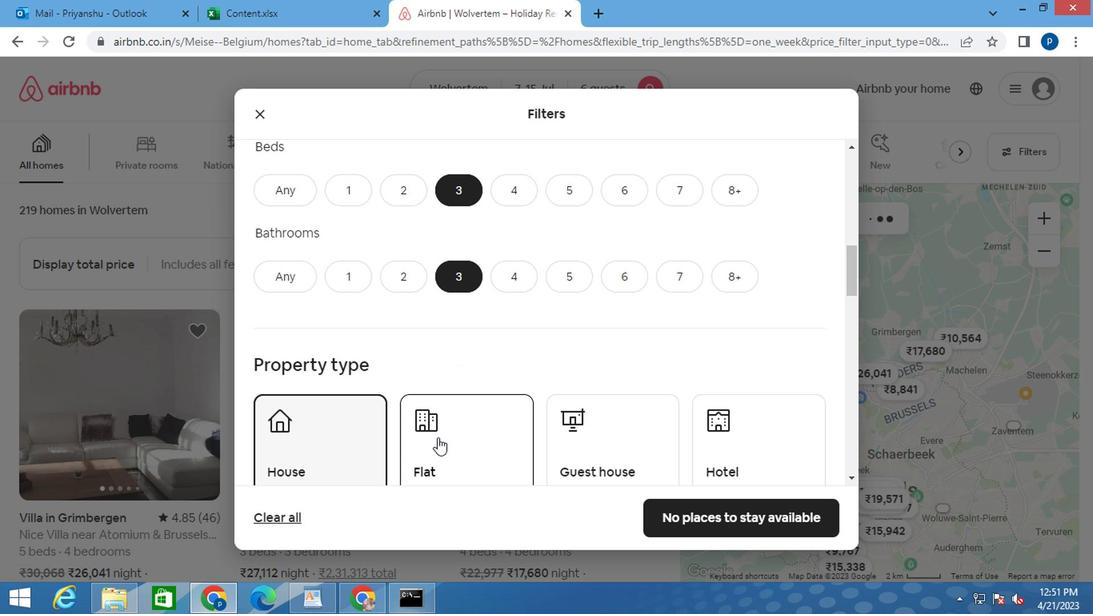 
Action: Mouse pressed left at (444, 434)
Screenshot: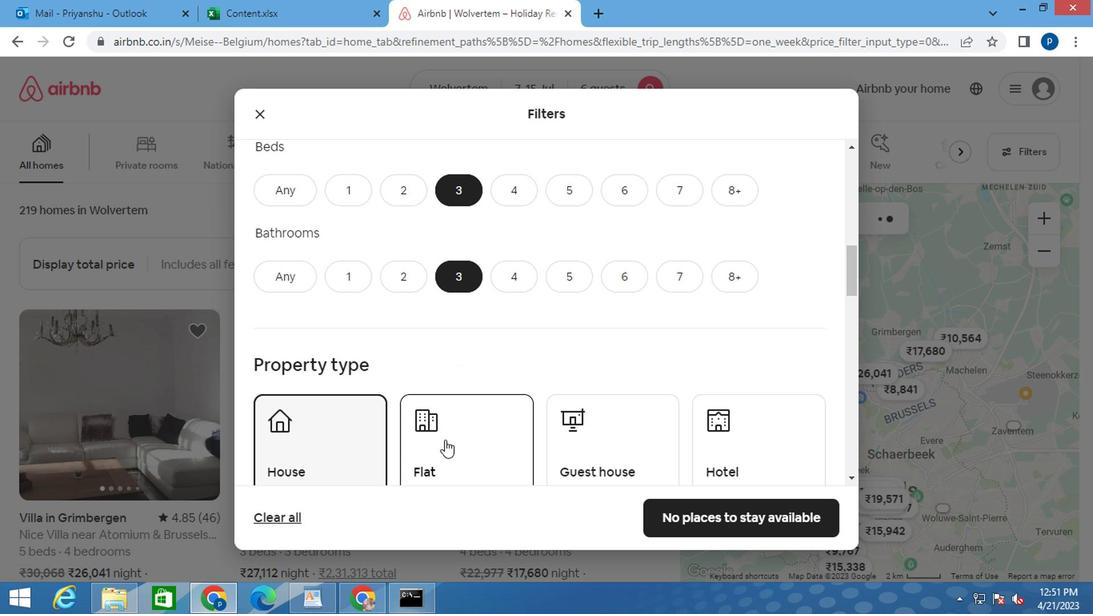 
Action: Mouse moved to (609, 429)
Screenshot: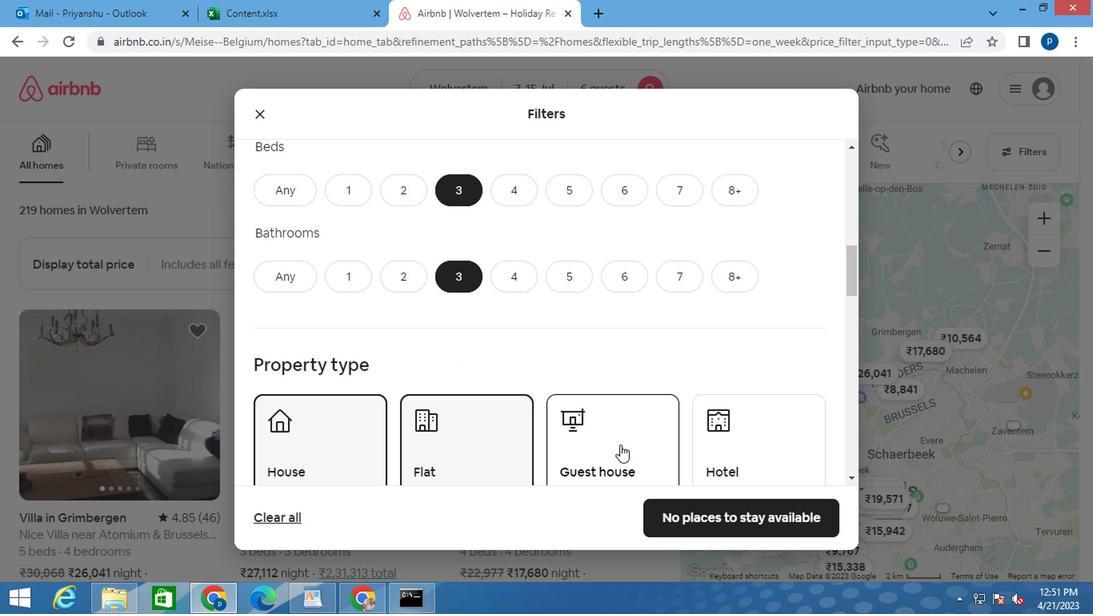 
Action: Mouse pressed left at (609, 429)
Screenshot: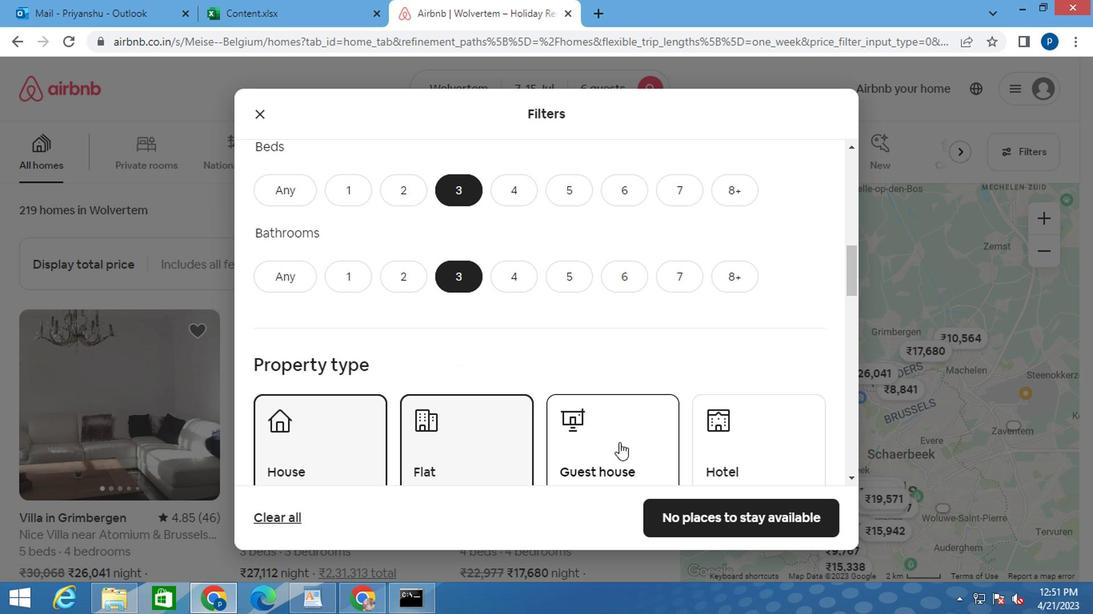 
Action: Mouse moved to (608, 429)
Screenshot: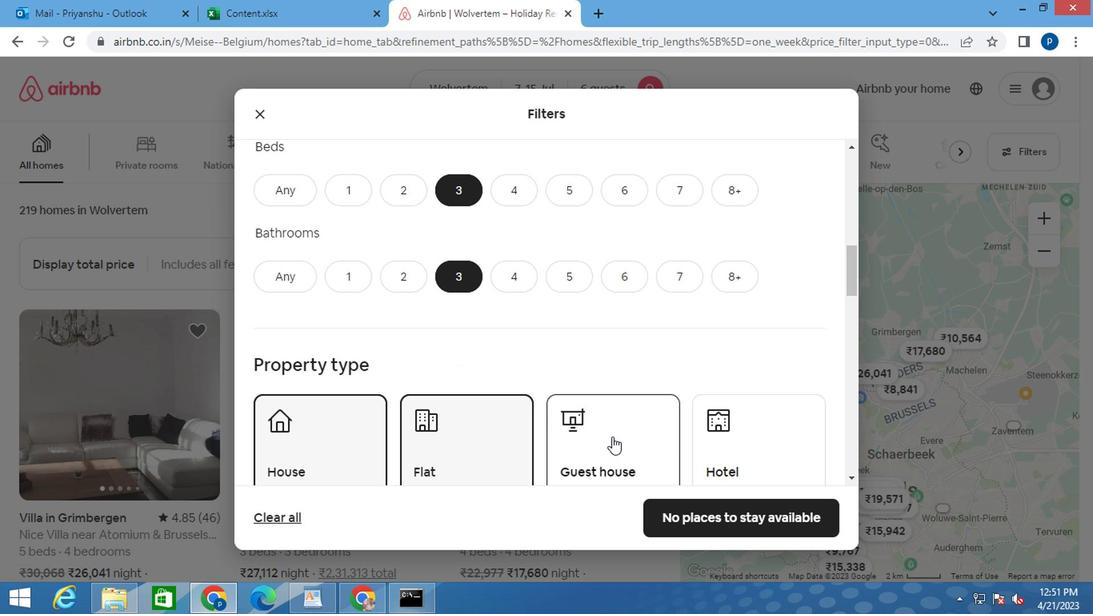 
Action: Mouse scrolled (608, 428) with delta (0, -1)
Screenshot: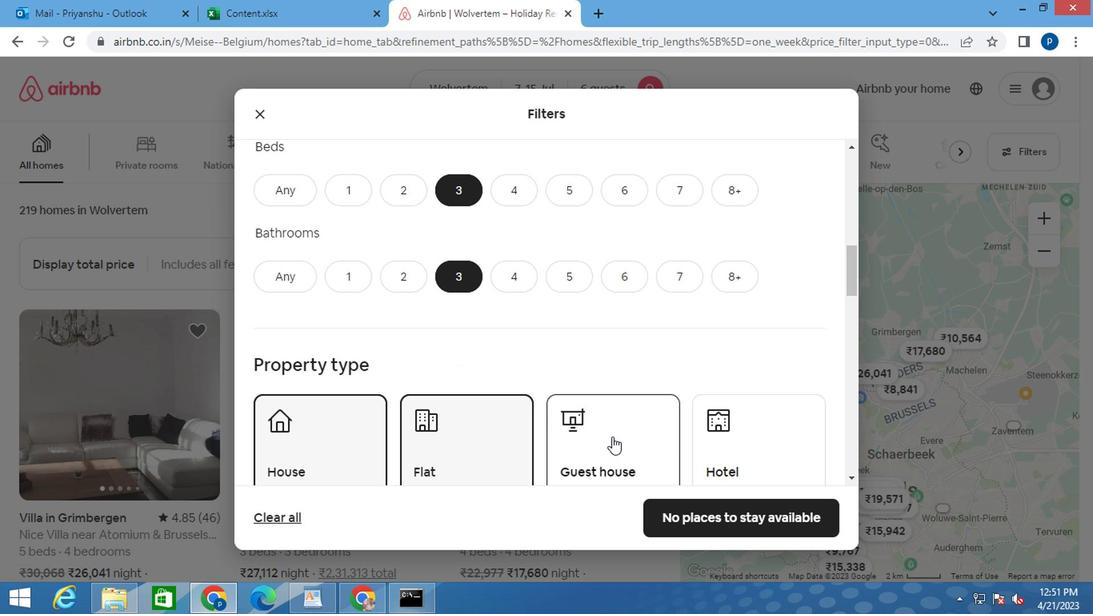 
Action: Mouse moved to (547, 407)
Screenshot: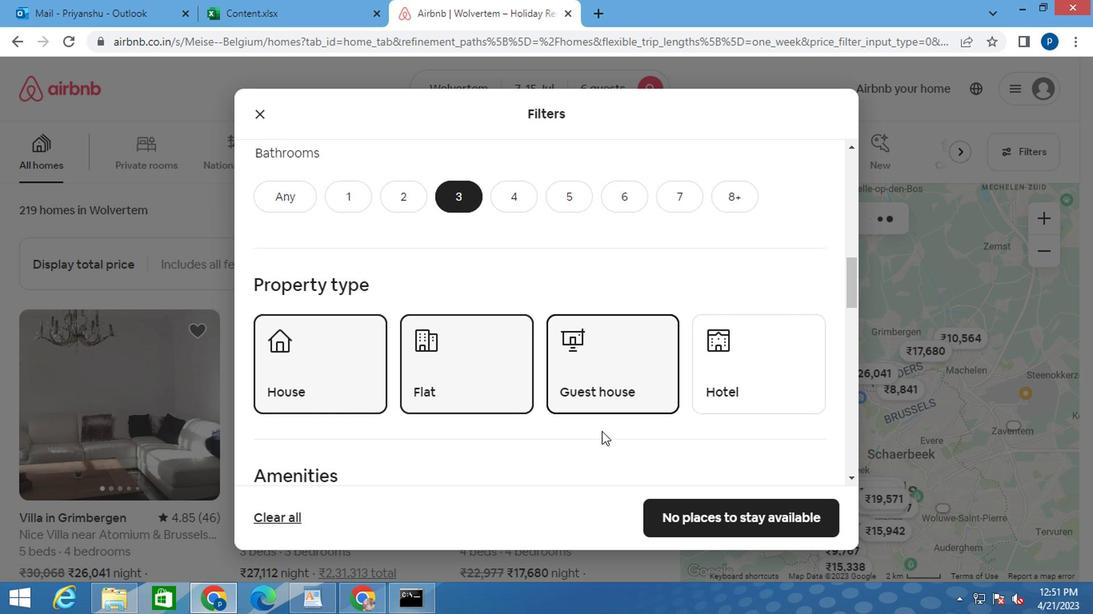
Action: Mouse scrolled (547, 407) with delta (0, 0)
Screenshot: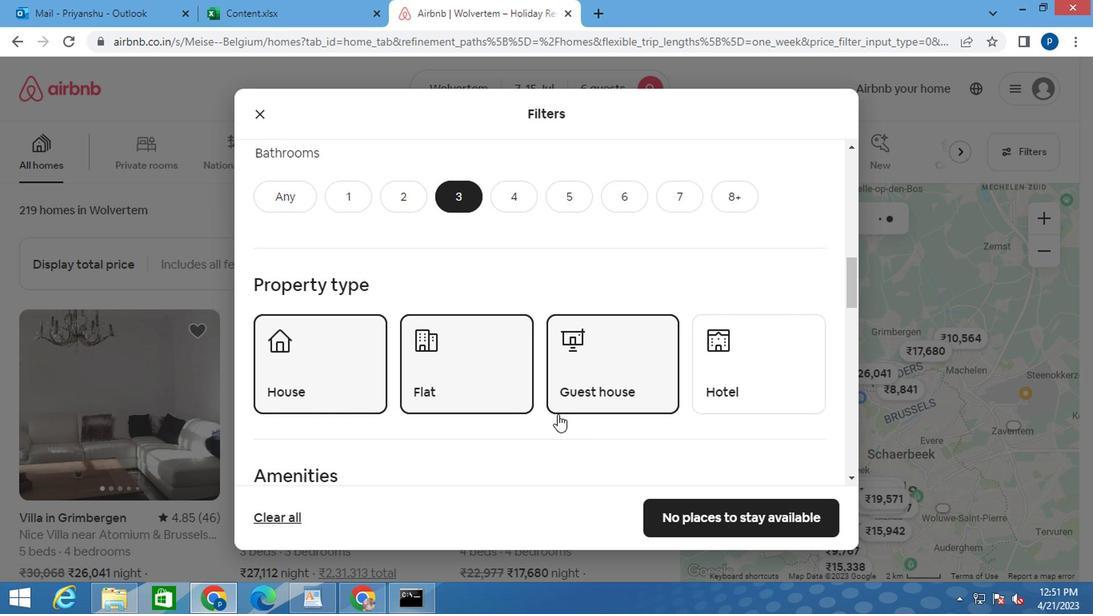 
Action: Mouse scrolled (547, 407) with delta (0, 0)
Screenshot: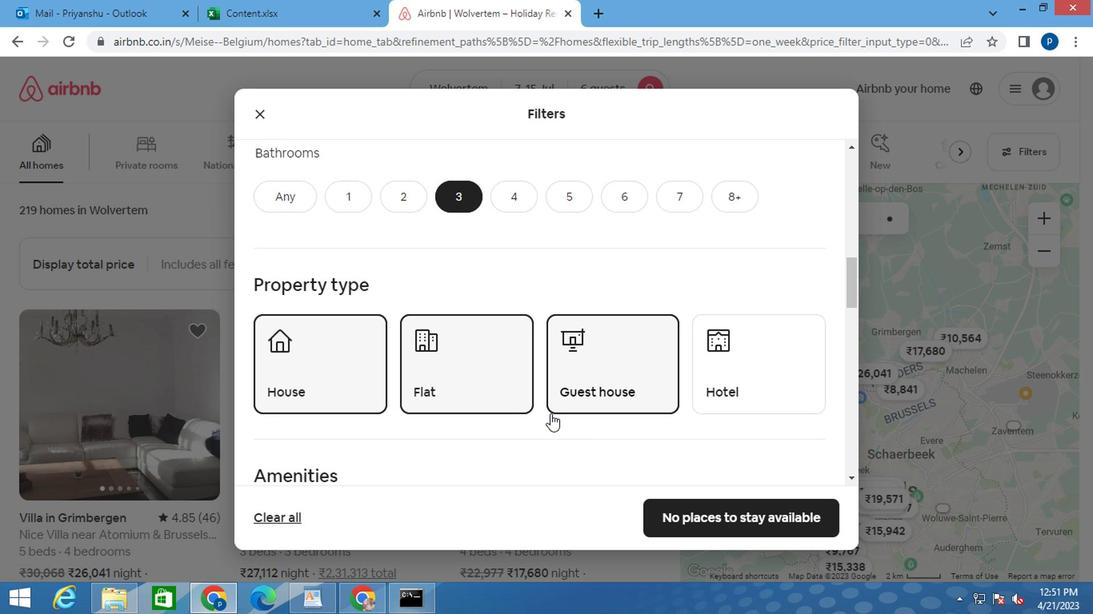 
Action: Mouse moved to (543, 405)
Screenshot: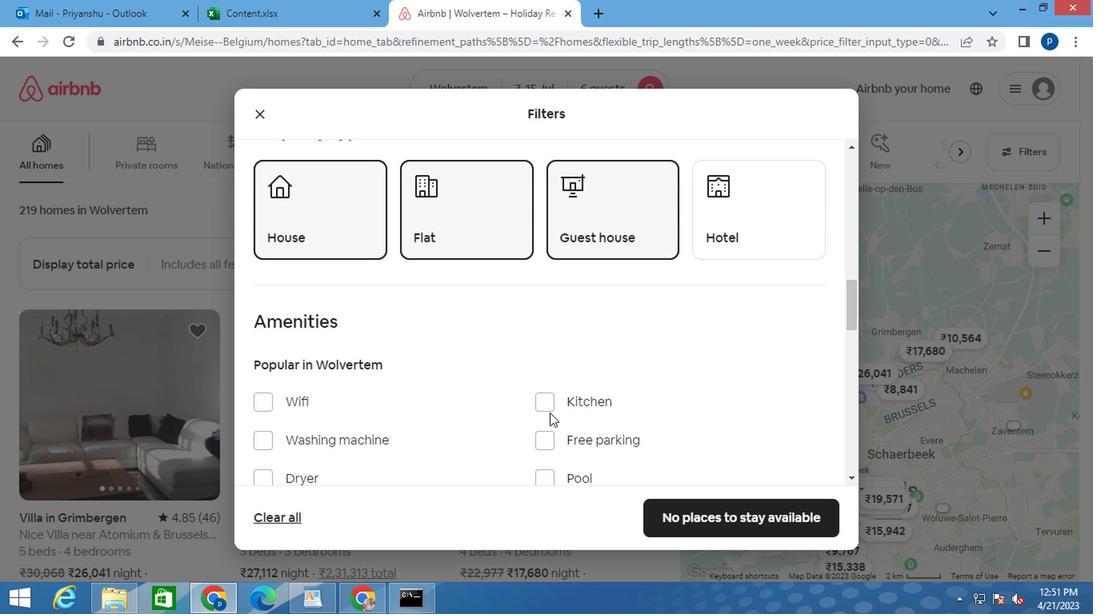 
Action: Mouse scrolled (543, 405) with delta (0, 0)
Screenshot: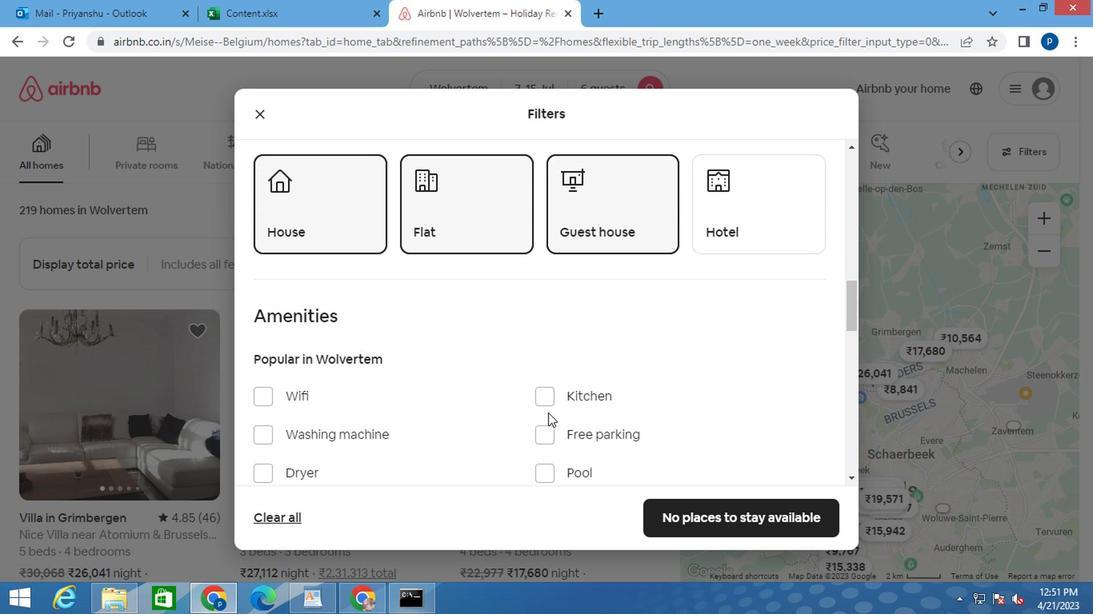 
Action: Mouse scrolled (543, 405) with delta (0, 0)
Screenshot: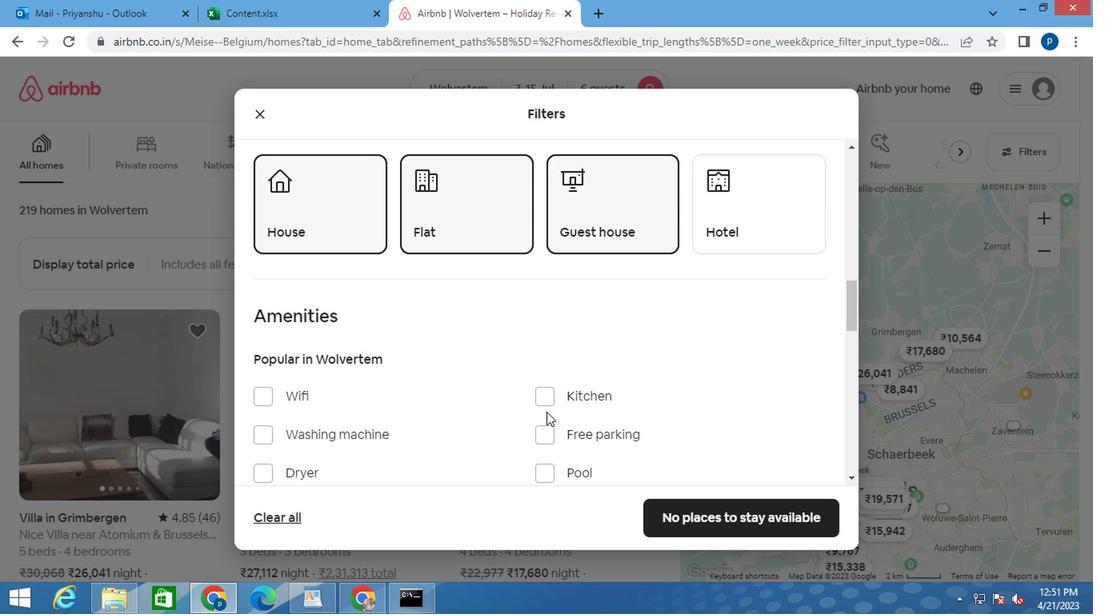 
Action: Mouse moved to (274, 347)
Screenshot: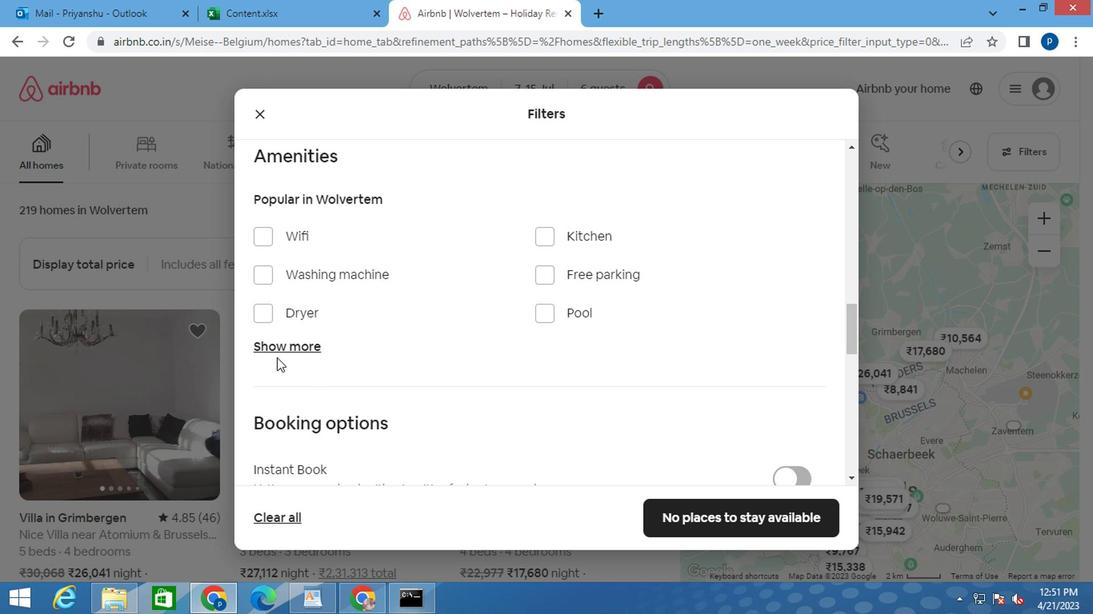 
Action: Mouse pressed left at (274, 347)
Screenshot: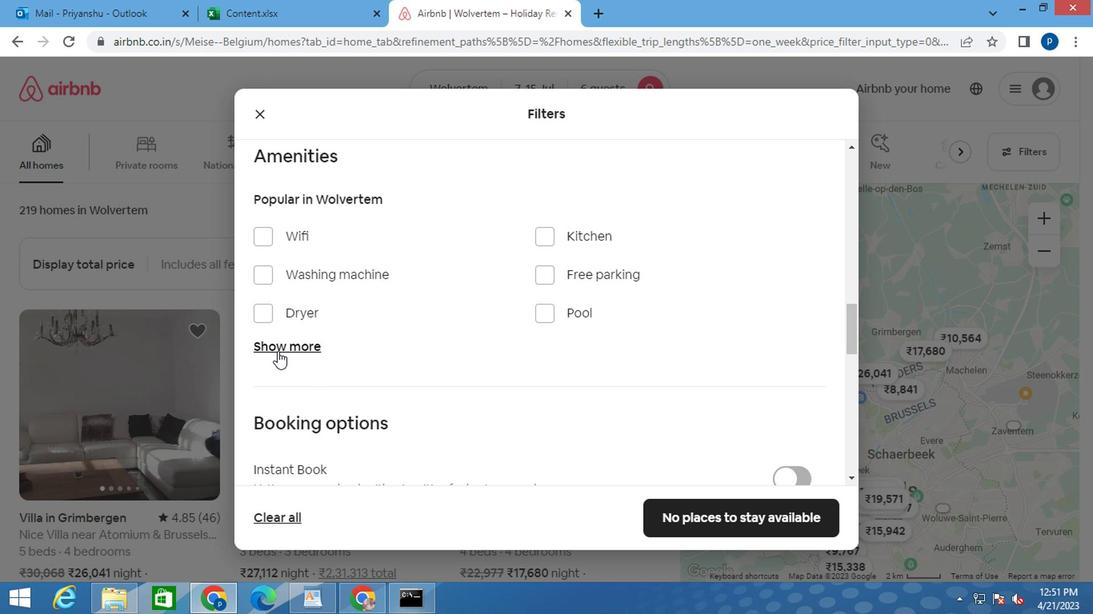 
Action: Mouse moved to (532, 416)
Screenshot: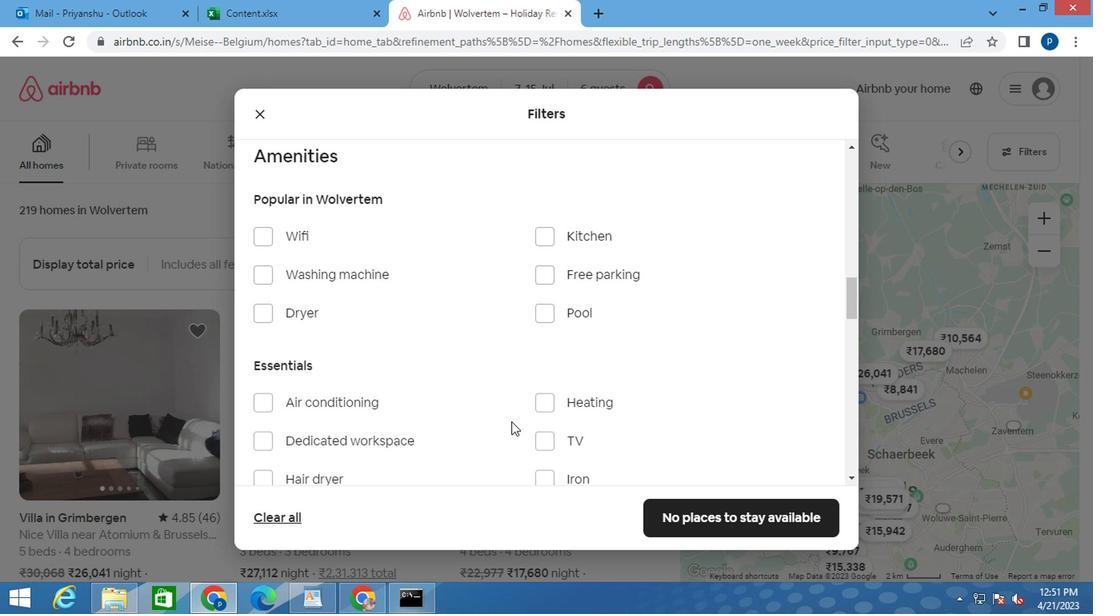 
Action: Mouse scrolled (532, 416) with delta (0, 0)
Screenshot: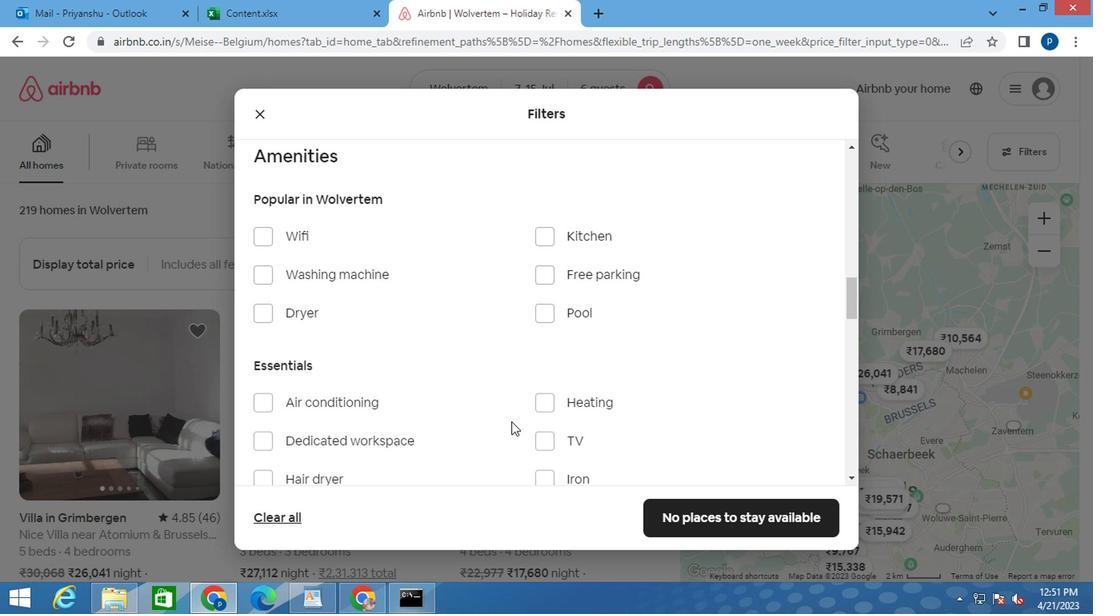 
Action: Mouse scrolled (532, 416) with delta (0, 0)
Screenshot: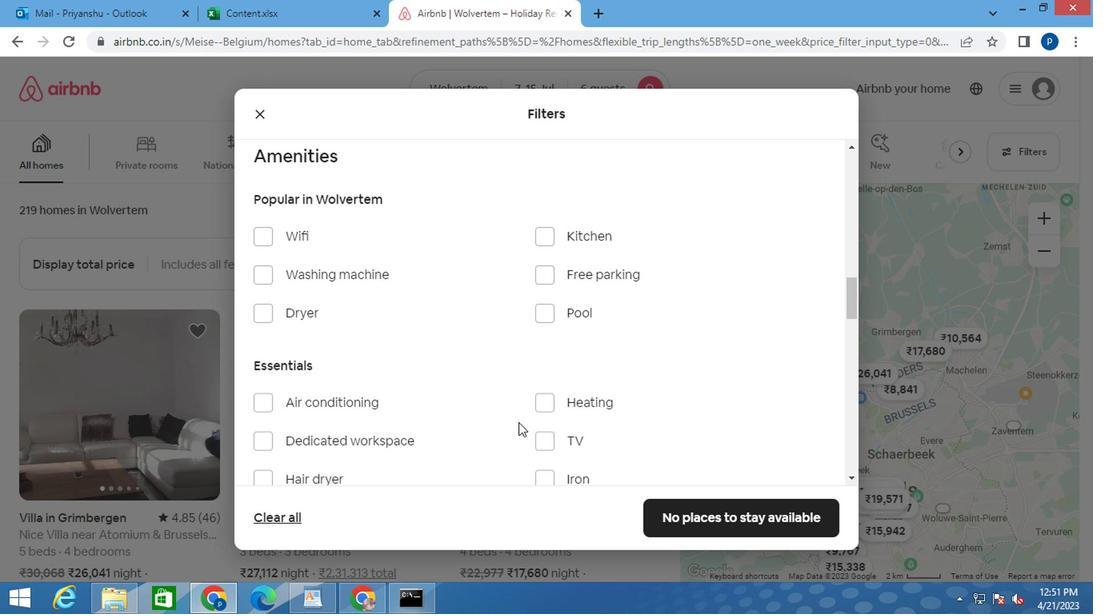 
Action: Mouse moved to (545, 252)
Screenshot: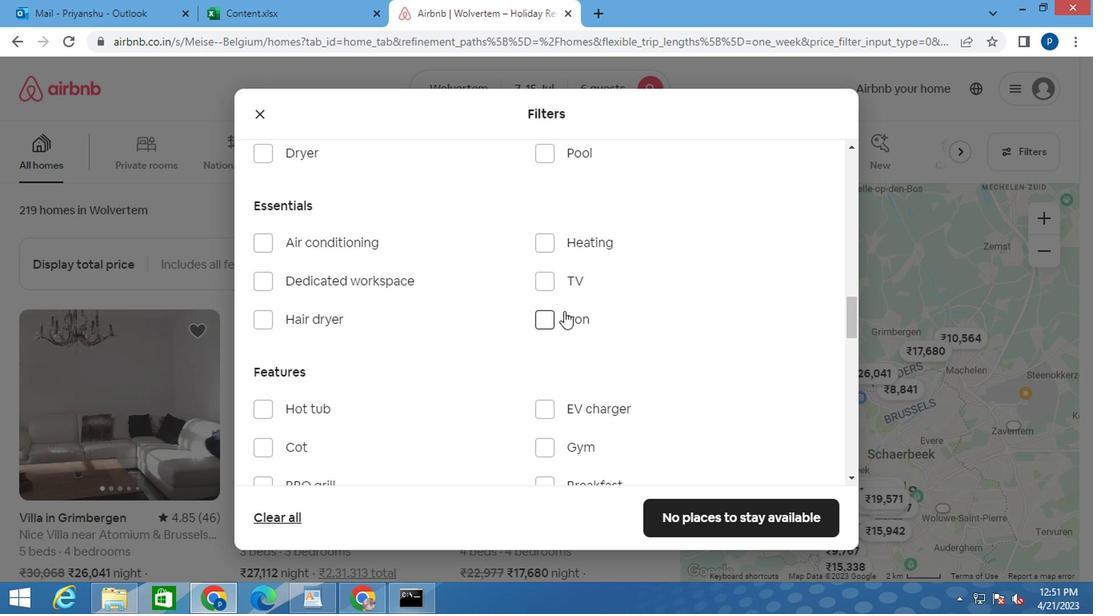 
Action: Mouse pressed left at (545, 252)
Screenshot: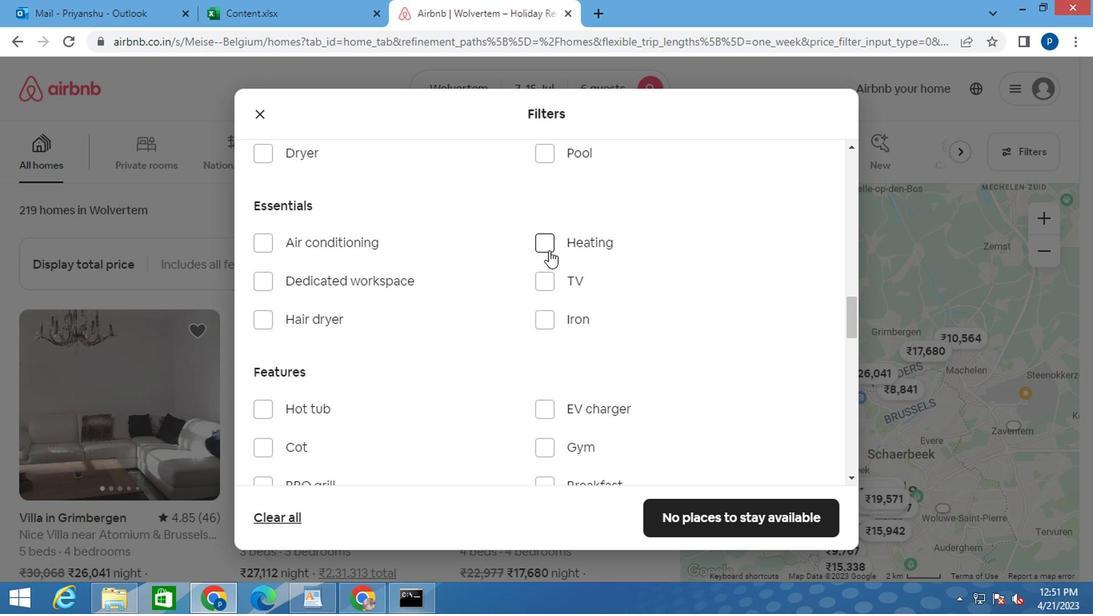 
Action: Mouse moved to (625, 320)
Screenshot: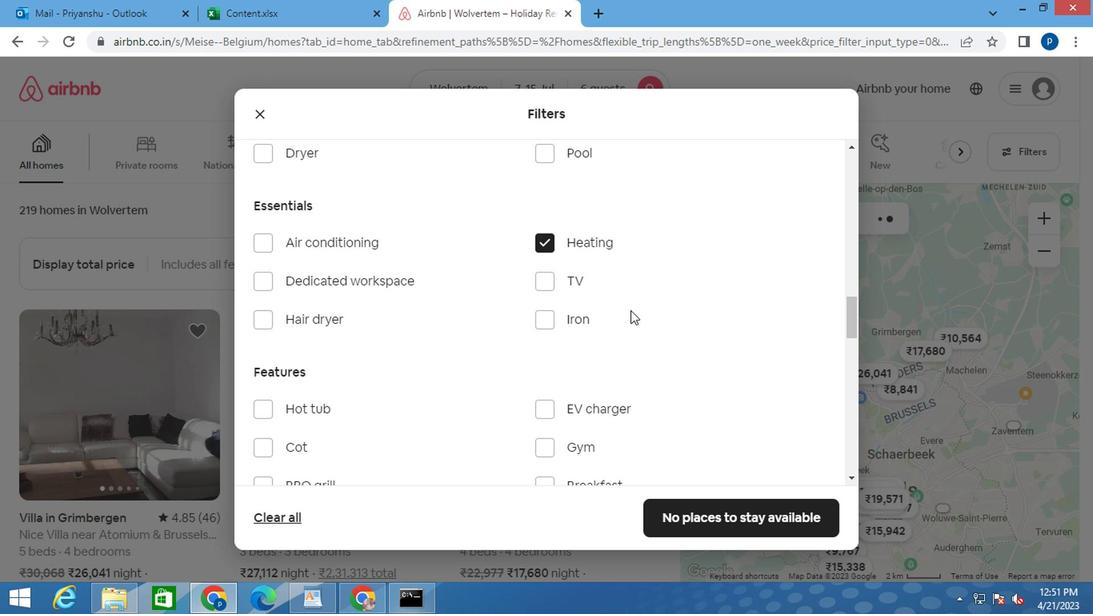 
Action: Mouse scrolled (625, 319) with delta (0, -1)
Screenshot: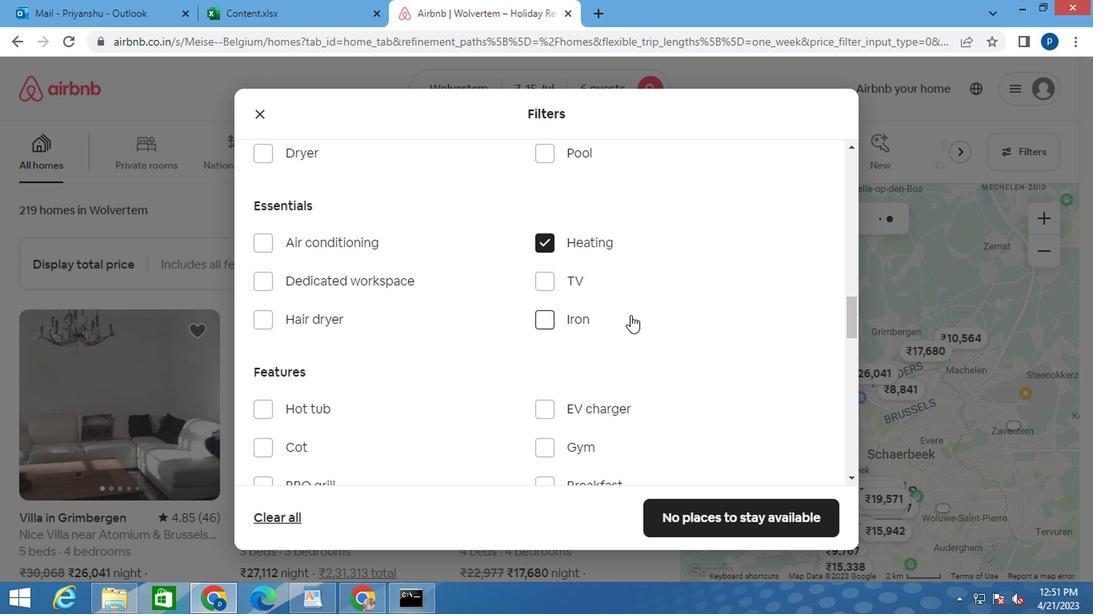 
Action: Mouse moved to (605, 323)
Screenshot: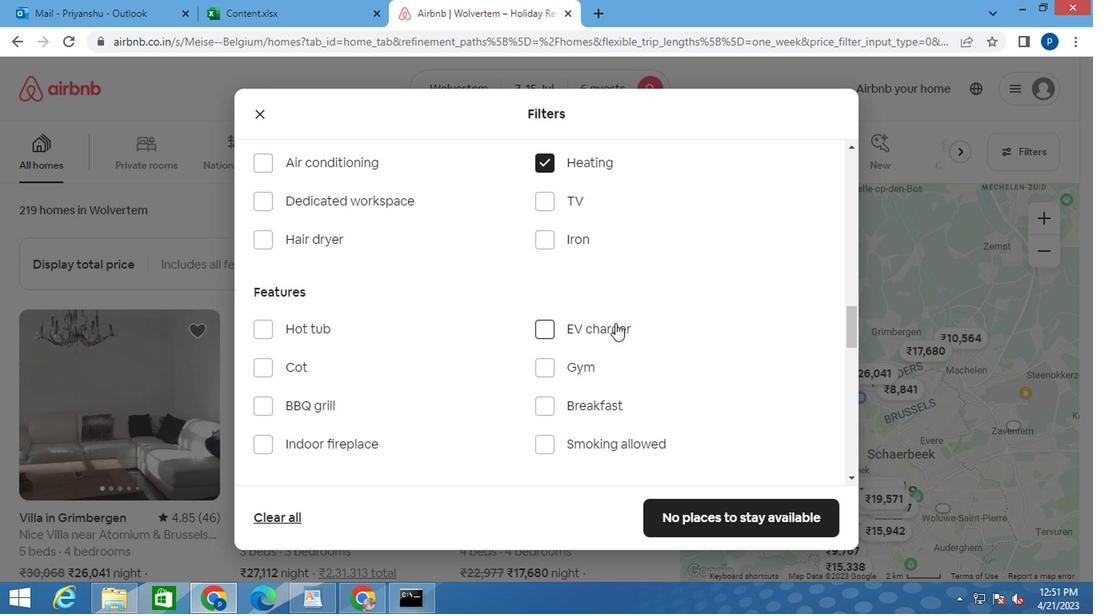 
Action: Mouse scrolled (605, 322) with delta (0, 0)
Screenshot: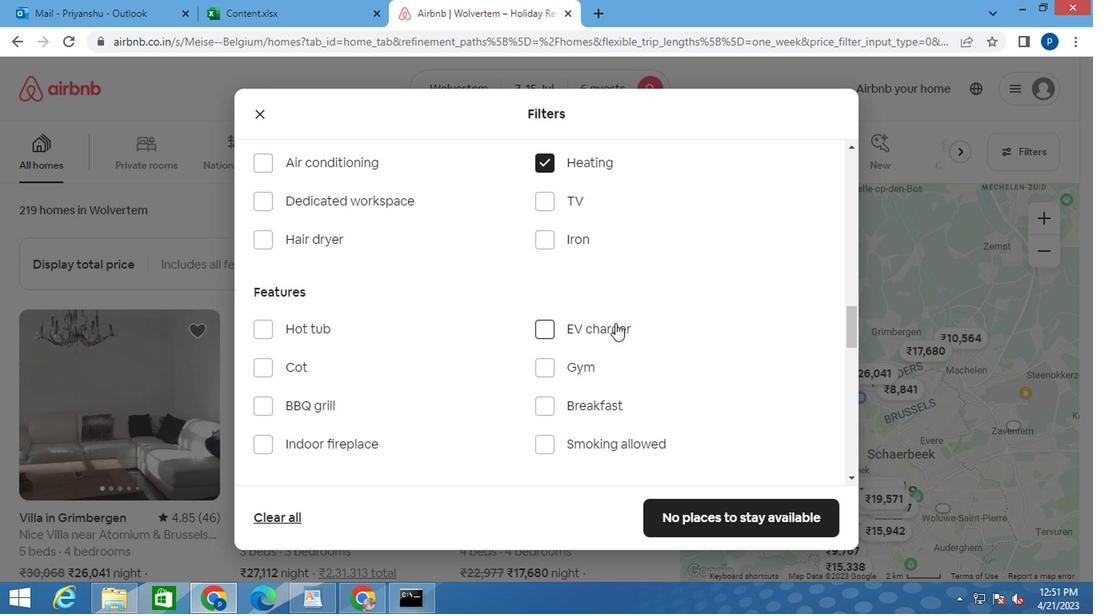 
Action: Mouse moved to (593, 325)
Screenshot: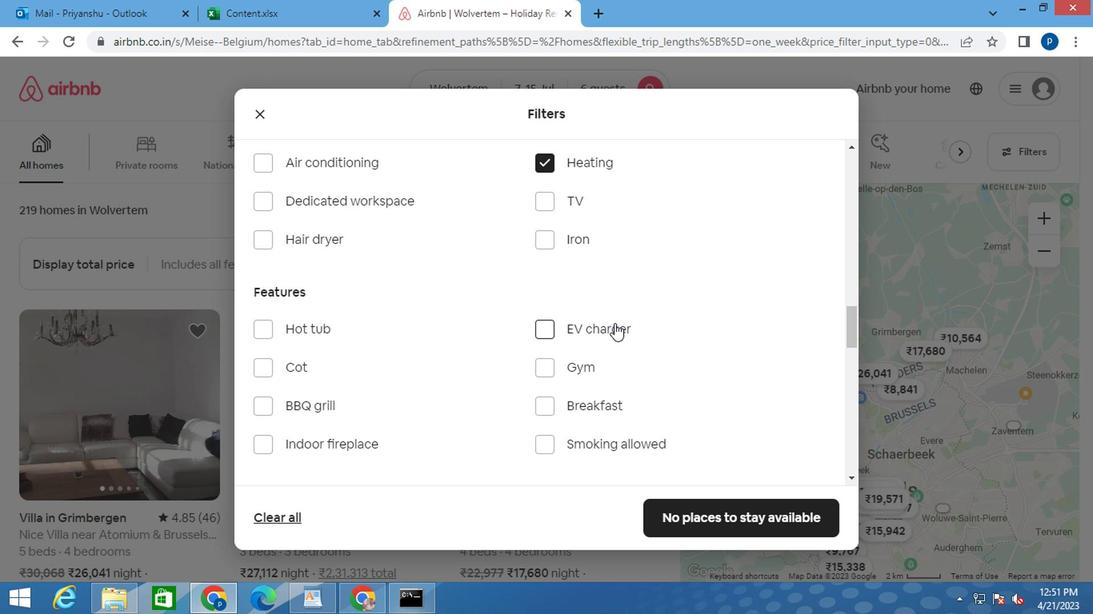 
Action: Mouse scrolled (593, 323) with delta (0, -1)
Screenshot: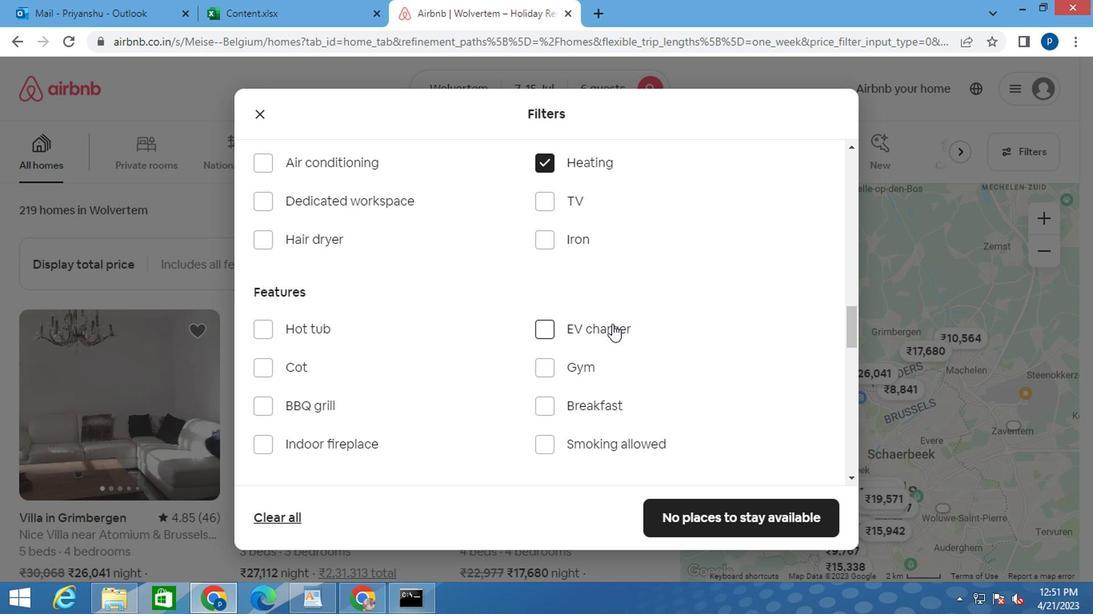 
Action: Mouse moved to (690, 319)
Screenshot: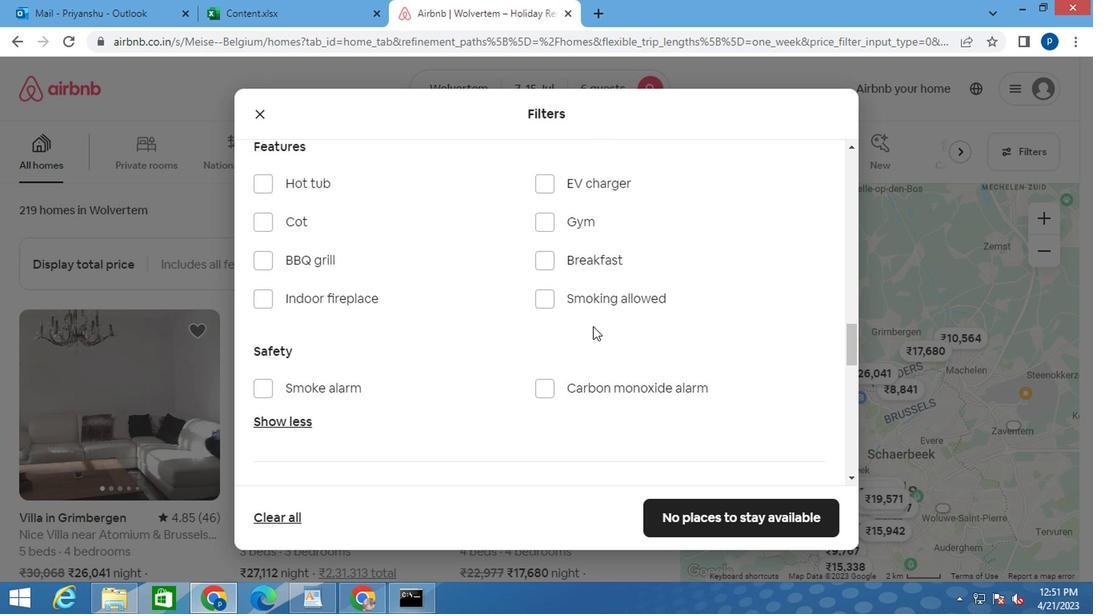 
Action: Mouse scrolled (690, 318) with delta (0, 0)
Screenshot: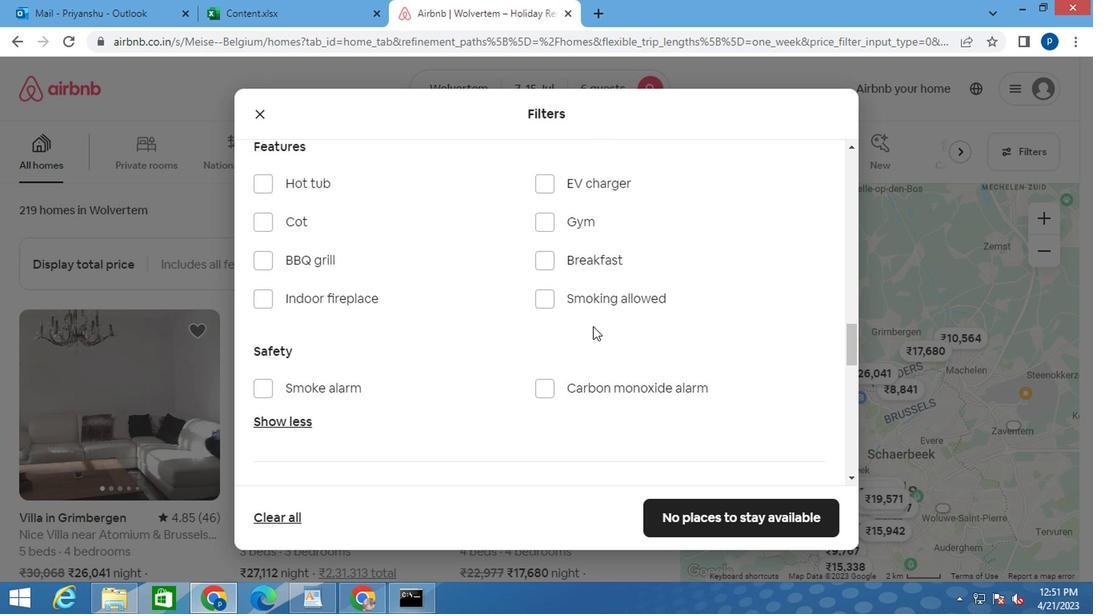 
Action: Mouse scrolled (690, 318) with delta (0, 0)
Screenshot: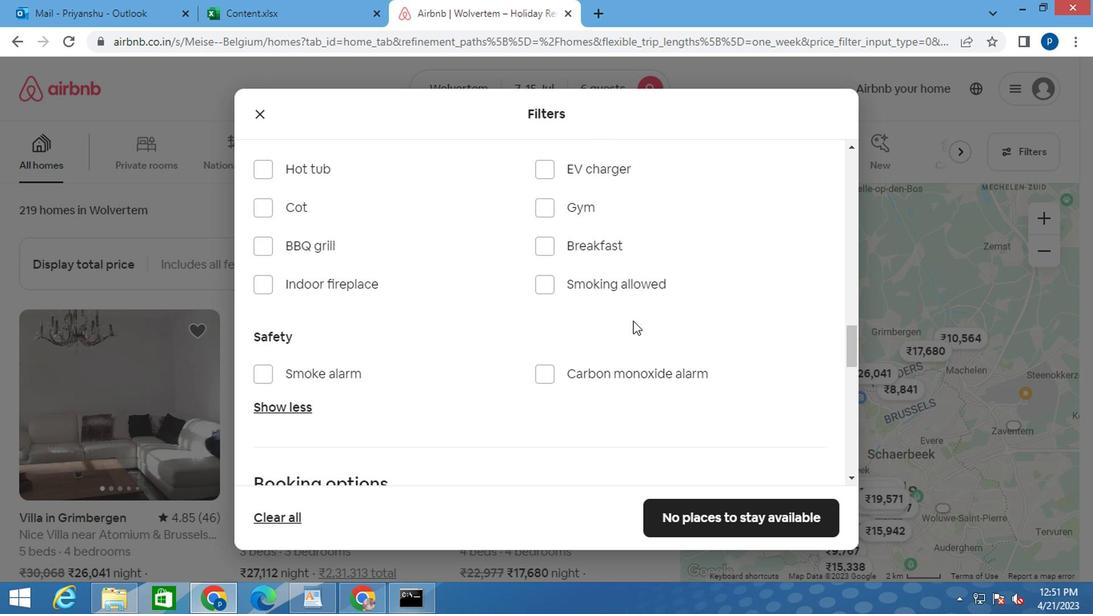 
Action: Mouse moved to (690, 320)
Screenshot: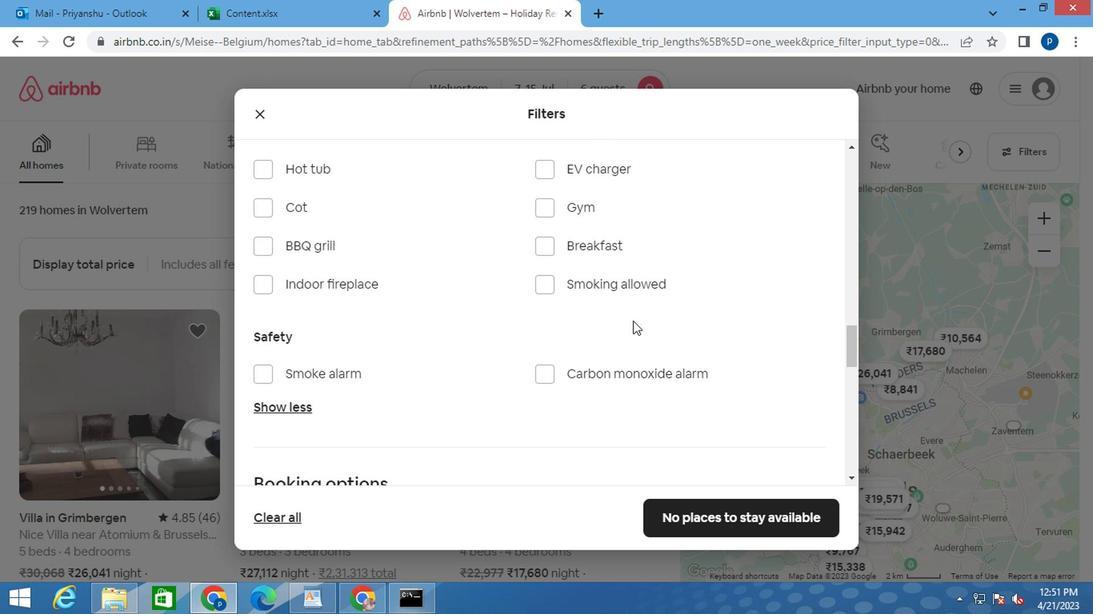 
Action: Mouse scrolled (690, 319) with delta (0, -1)
Screenshot: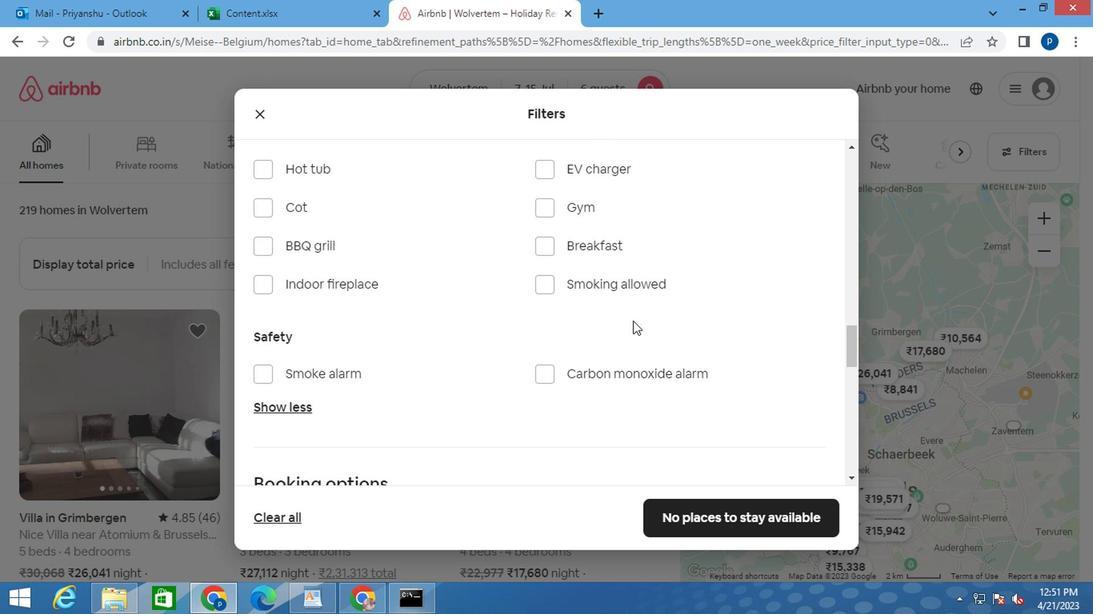 
Action: Mouse scrolled (690, 319) with delta (0, -1)
Screenshot: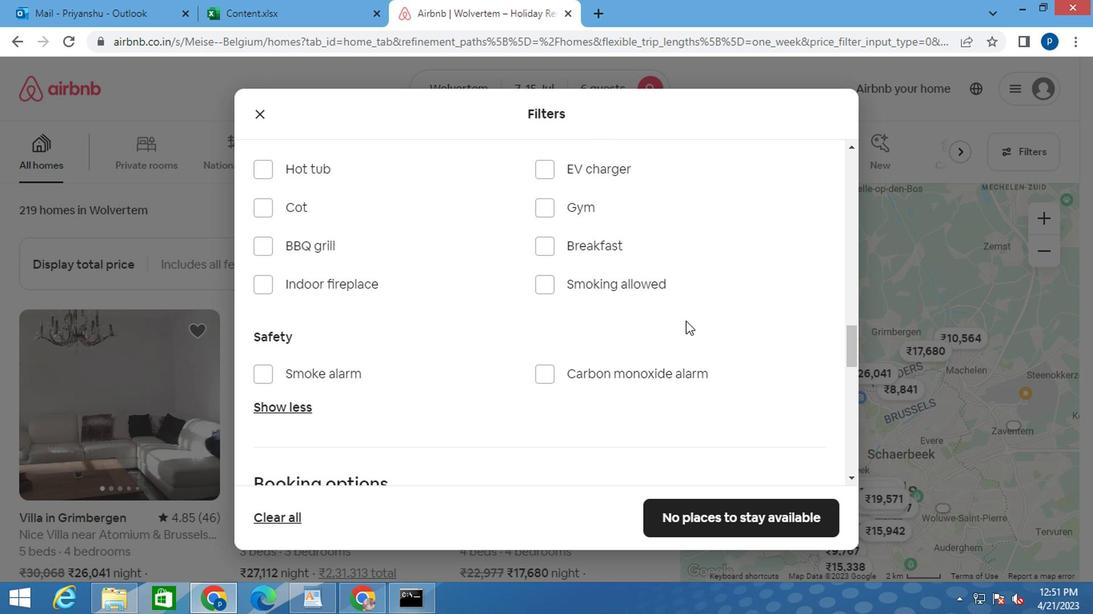 
Action: Mouse moved to (781, 280)
Screenshot: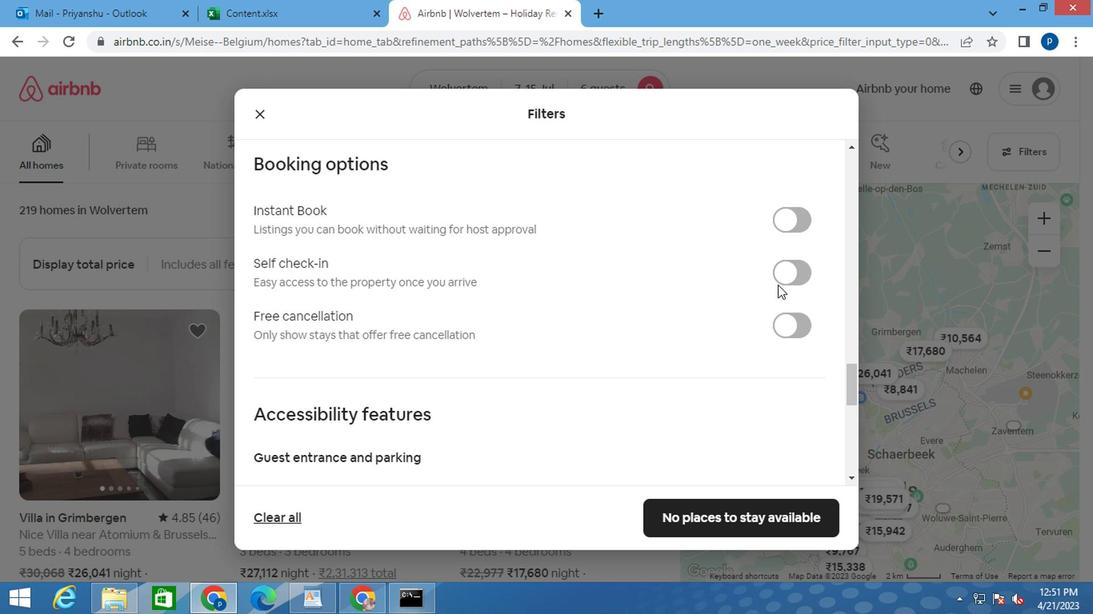 
Action: Mouse pressed left at (781, 280)
Screenshot: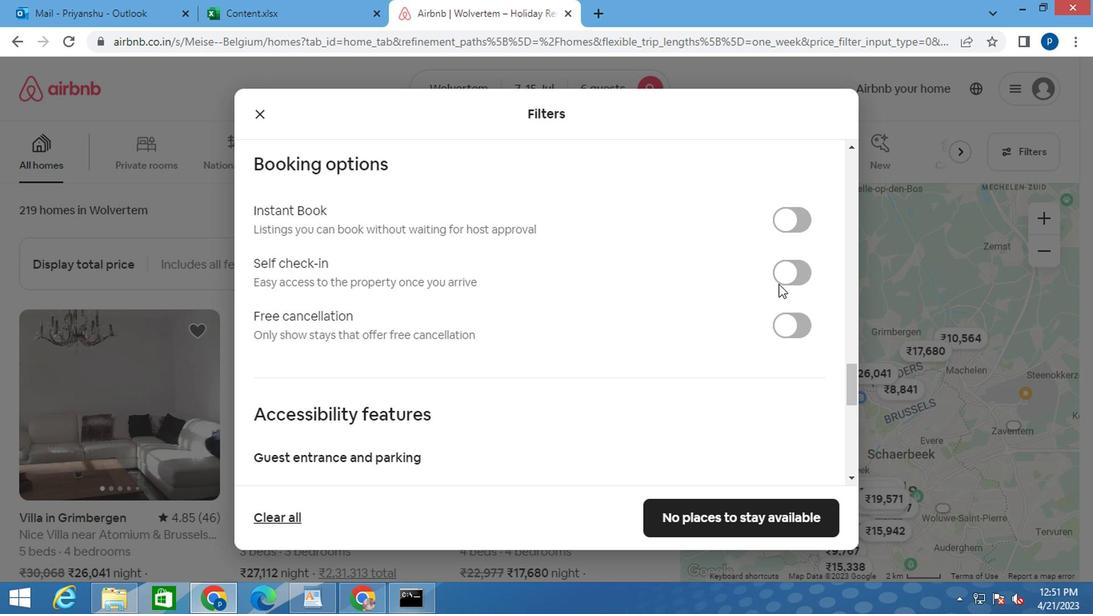 
Action: Mouse moved to (637, 338)
Screenshot: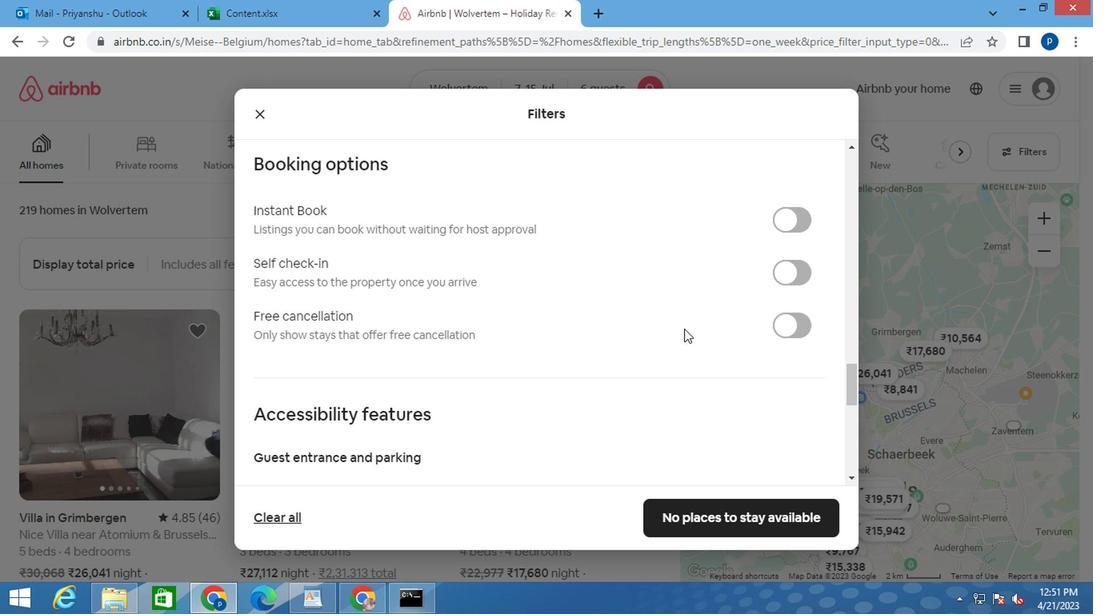 
Action: Mouse scrolled (637, 337) with delta (0, -1)
Screenshot: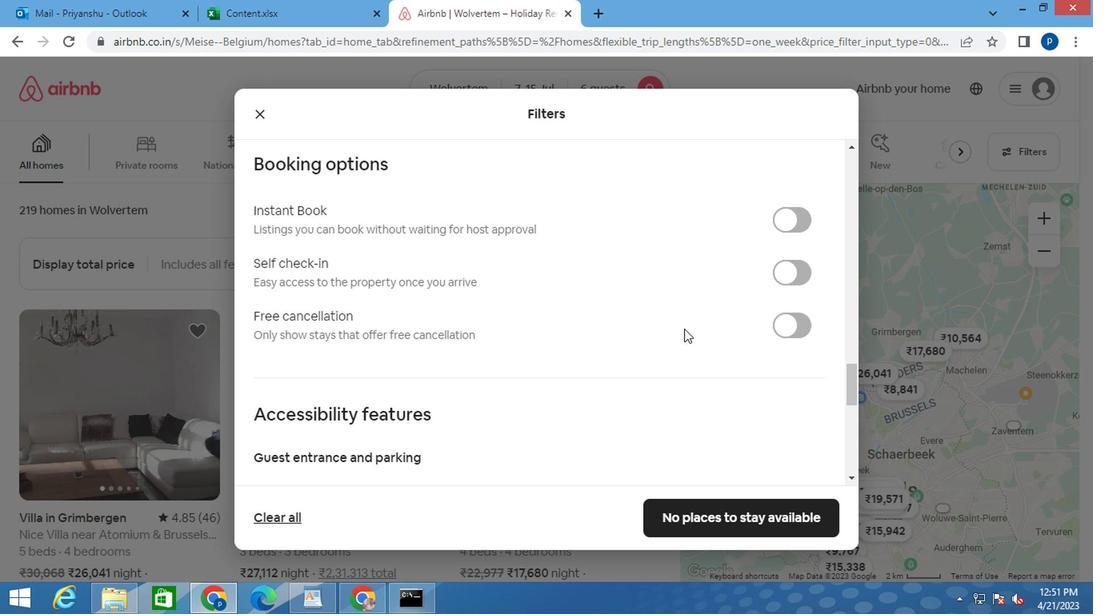 
Action: Mouse moved to (637, 339)
Screenshot: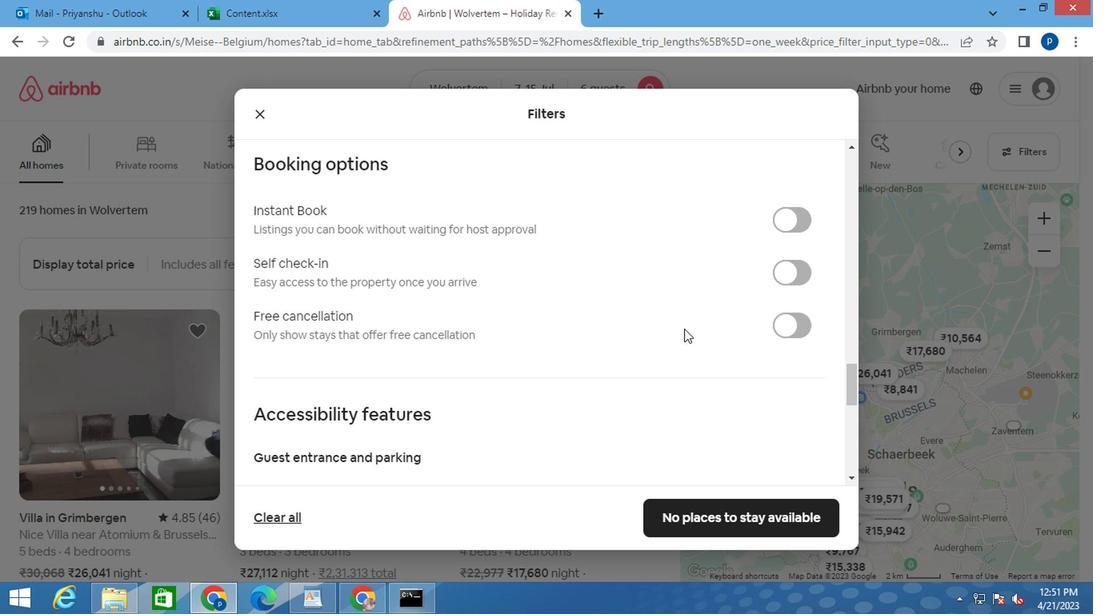 
Action: Mouse scrolled (637, 338) with delta (0, 0)
Screenshot: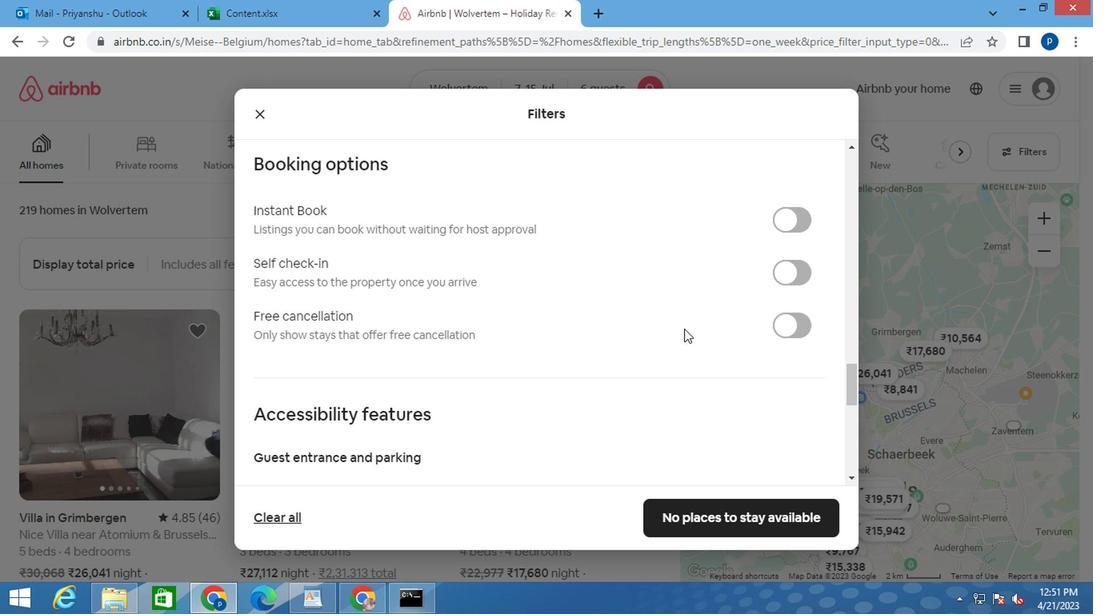 
Action: Mouse scrolled (637, 338) with delta (0, 0)
Screenshot: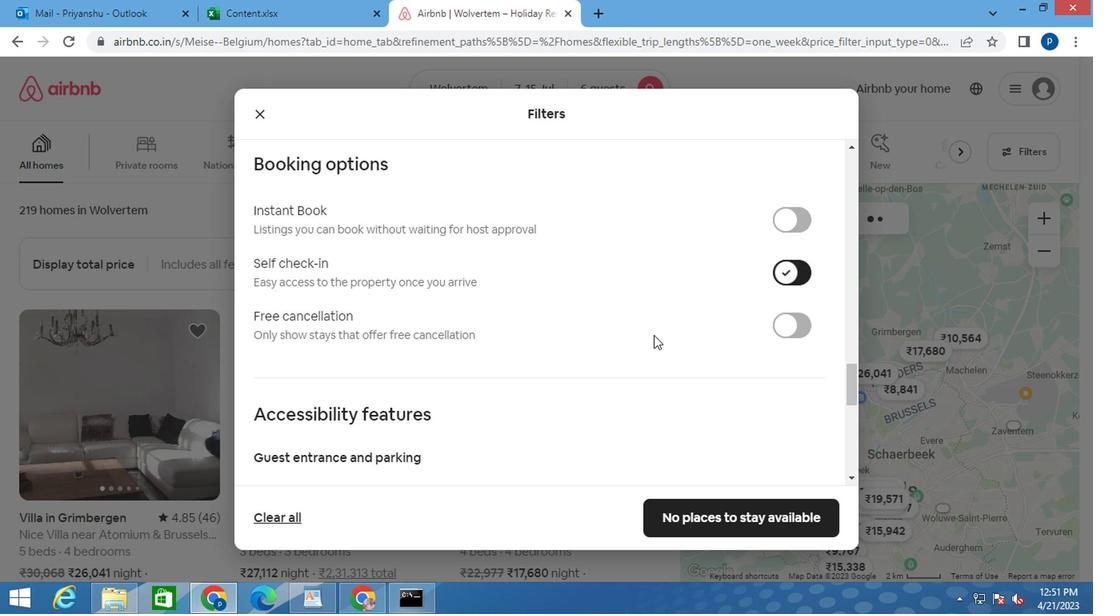 
Action: Mouse moved to (634, 339)
Screenshot: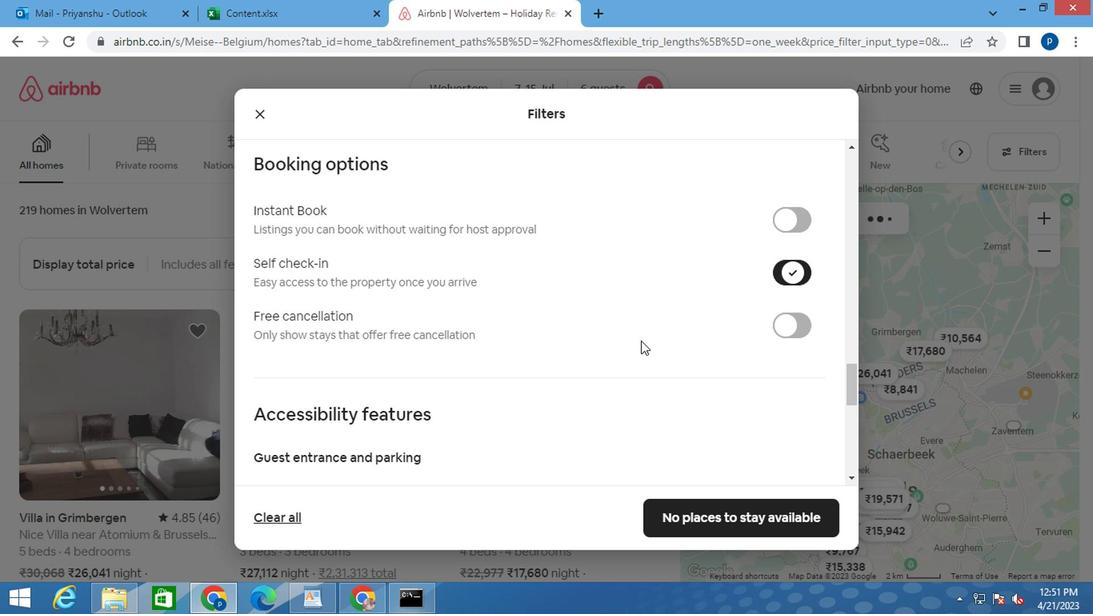 
Action: Mouse scrolled (635, 339) with delta (0, 0)
Screenshot: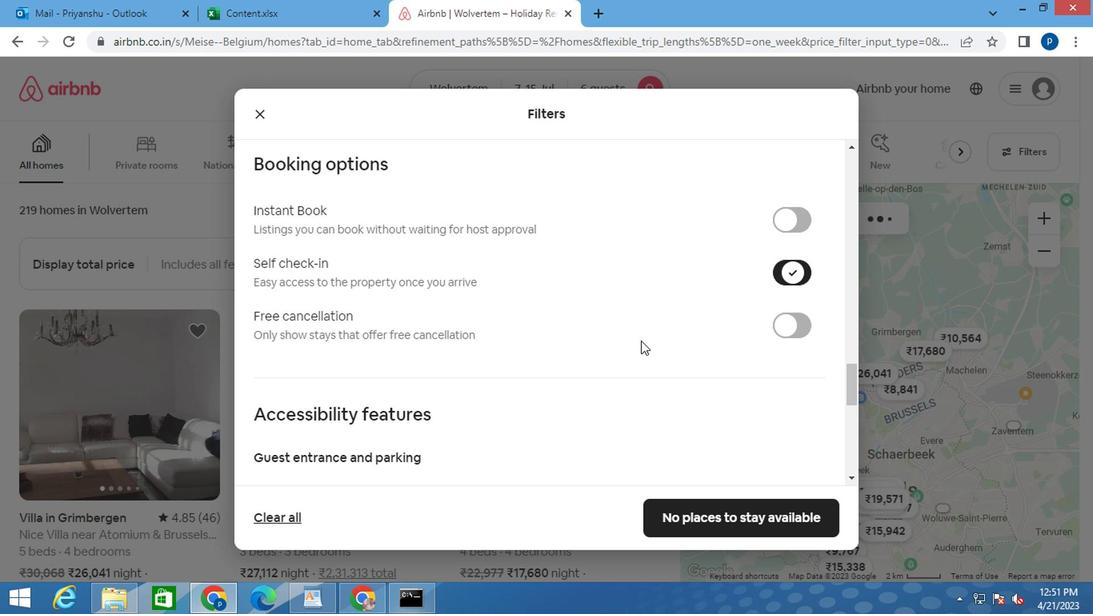 
Action: Mouse moved to (688, 346)
Screenshot: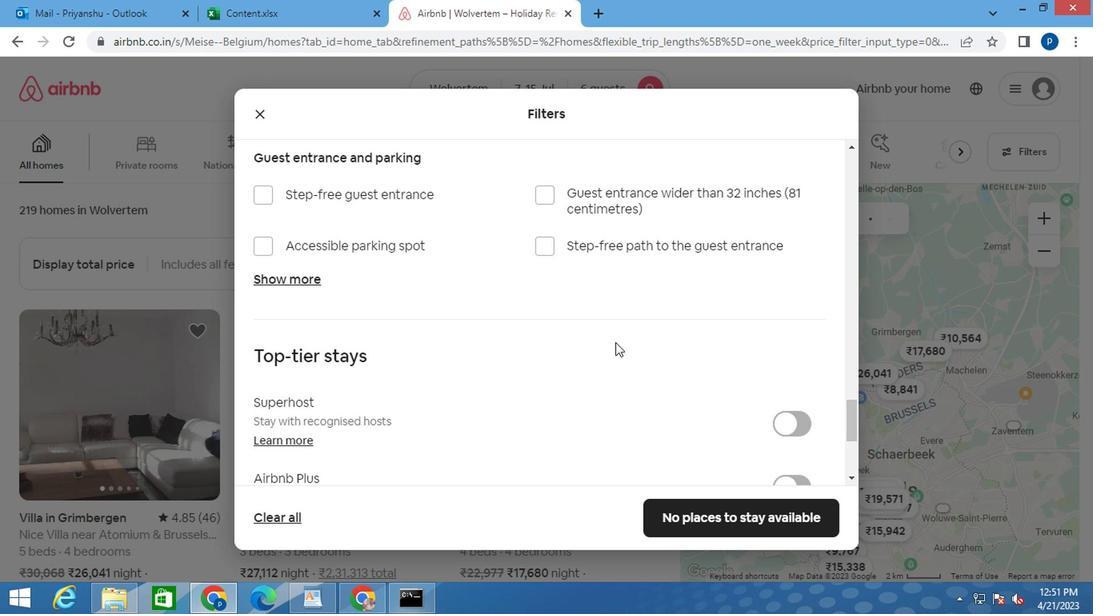 
Action: Mouse scrolled (688, 346) with delta (0, 0)
Screenshot: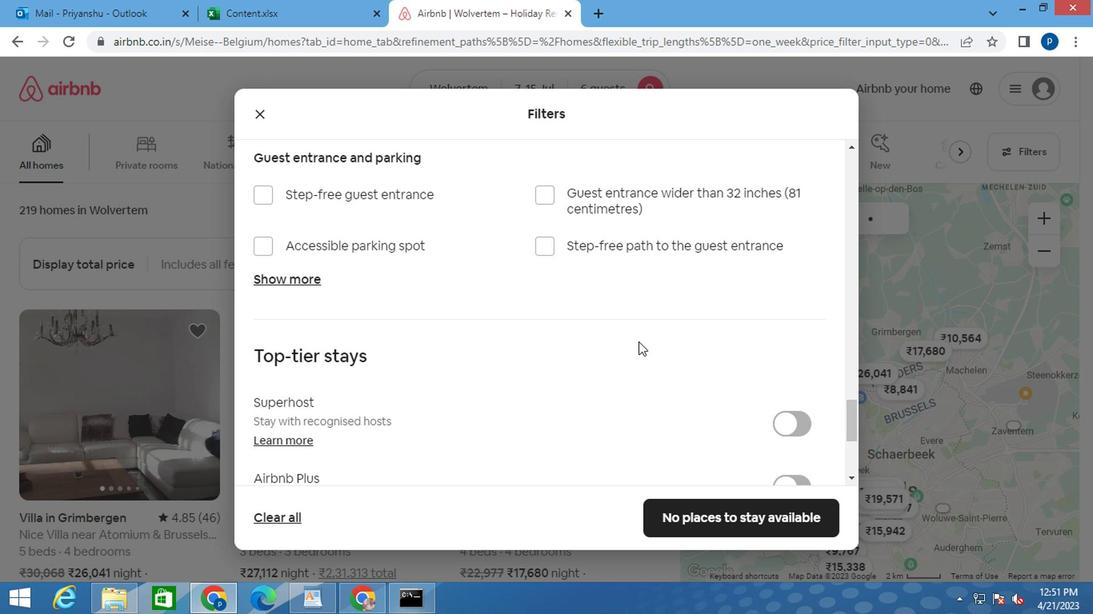 
Action: Mouse moved to (688, 347)
Screenshot: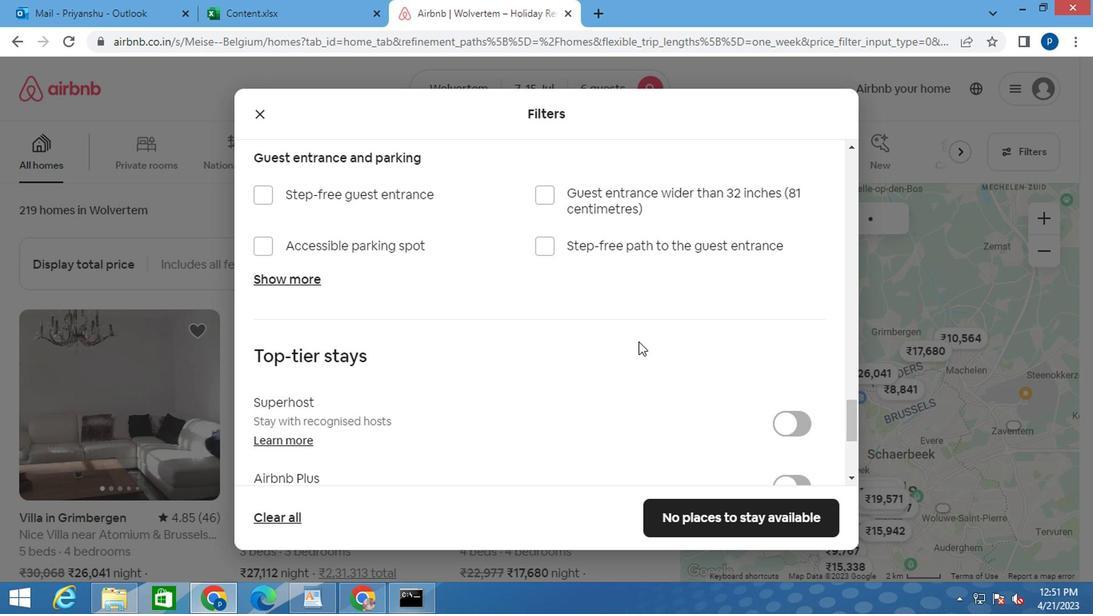 
Action: Mouse scrolled (688, 346) with delta (0, -1)
Screenshot: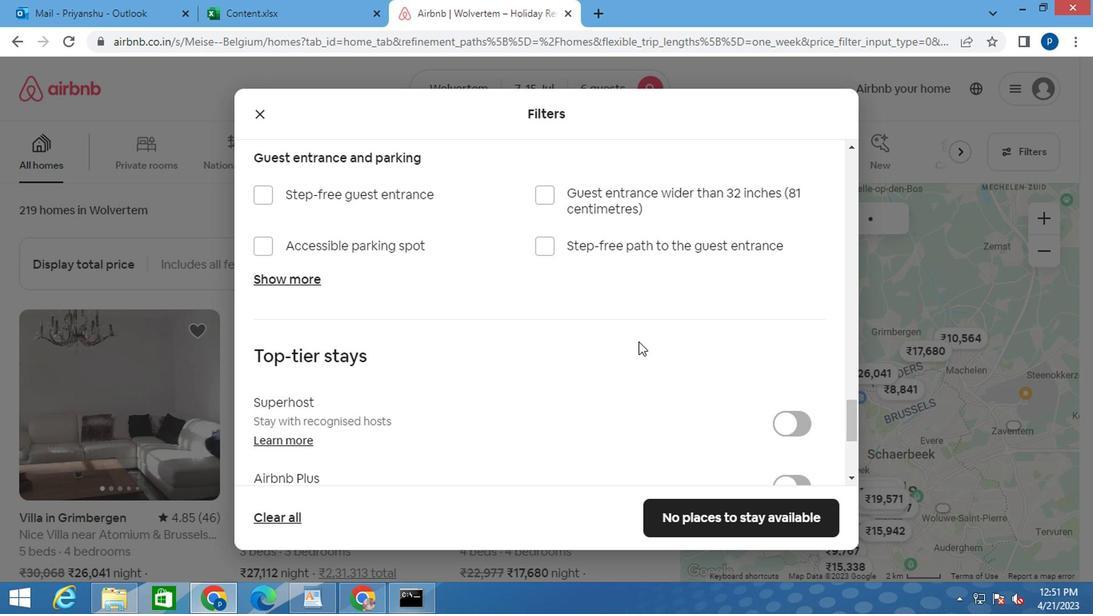 
Action: Mouse moved to (684, 348)
Screenshot: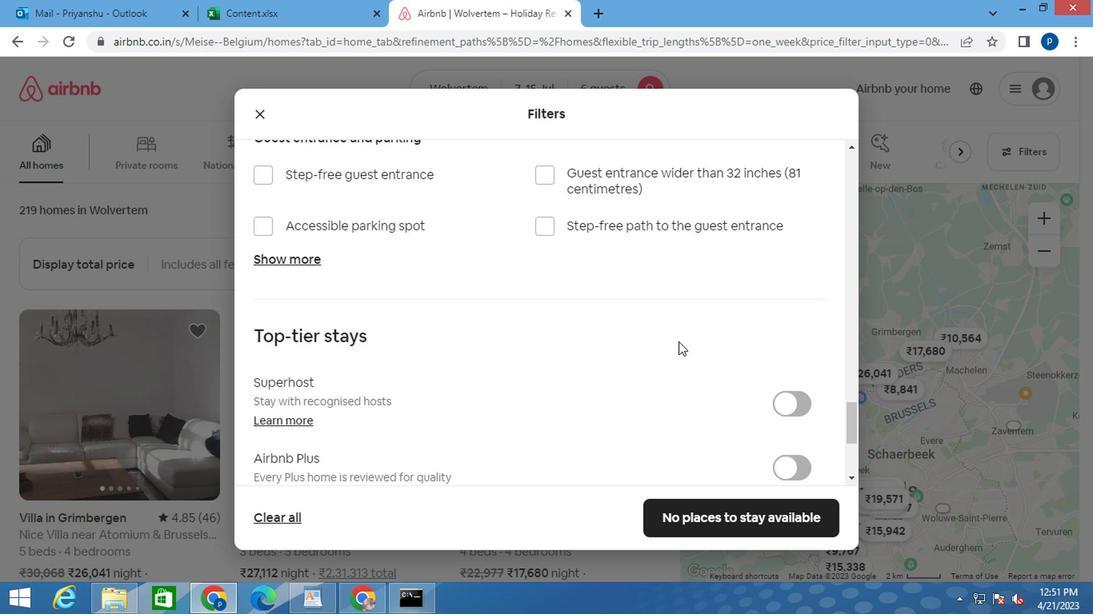 
Action: Mouse scrolled (684, 348) with delta (0, 0)
Screenshot: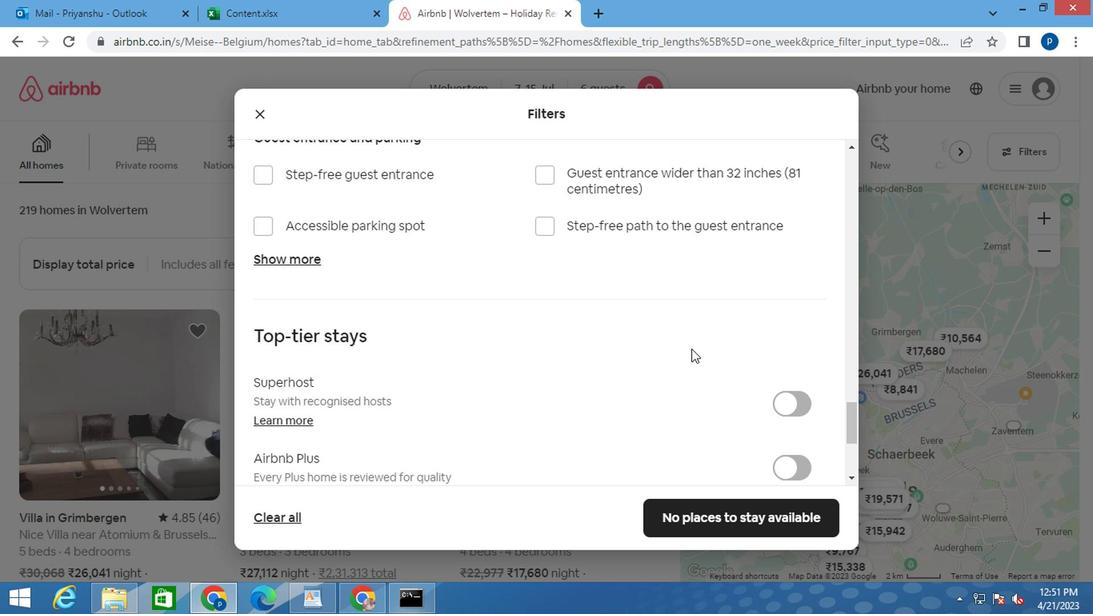 
Action: Mouse moved to (265, 369)
Screenshot: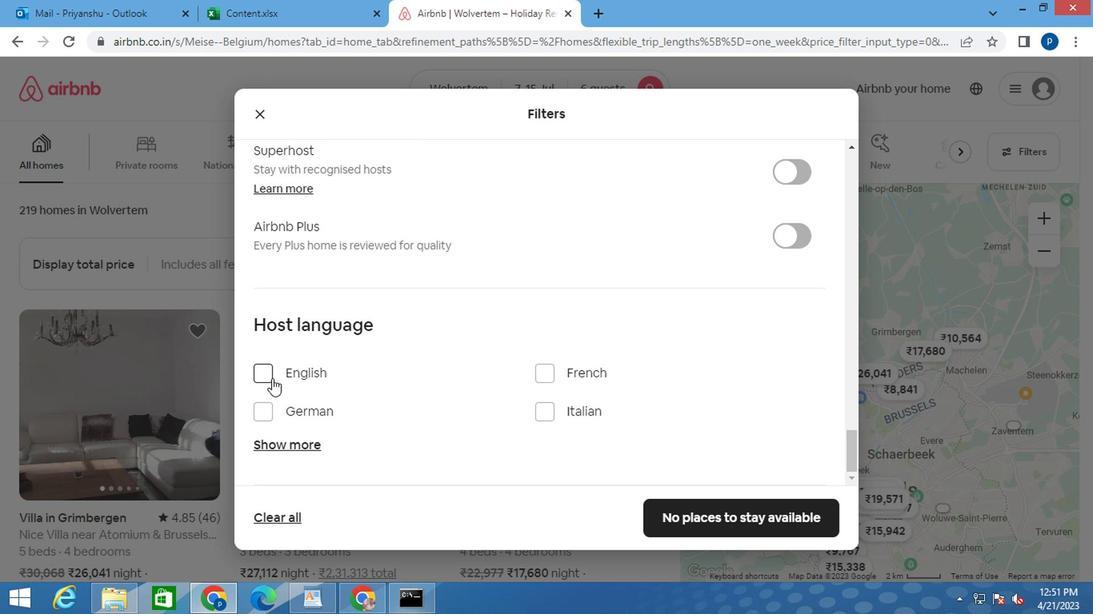 
Action: Mouse pressed left at (265, 369)
Screenshot: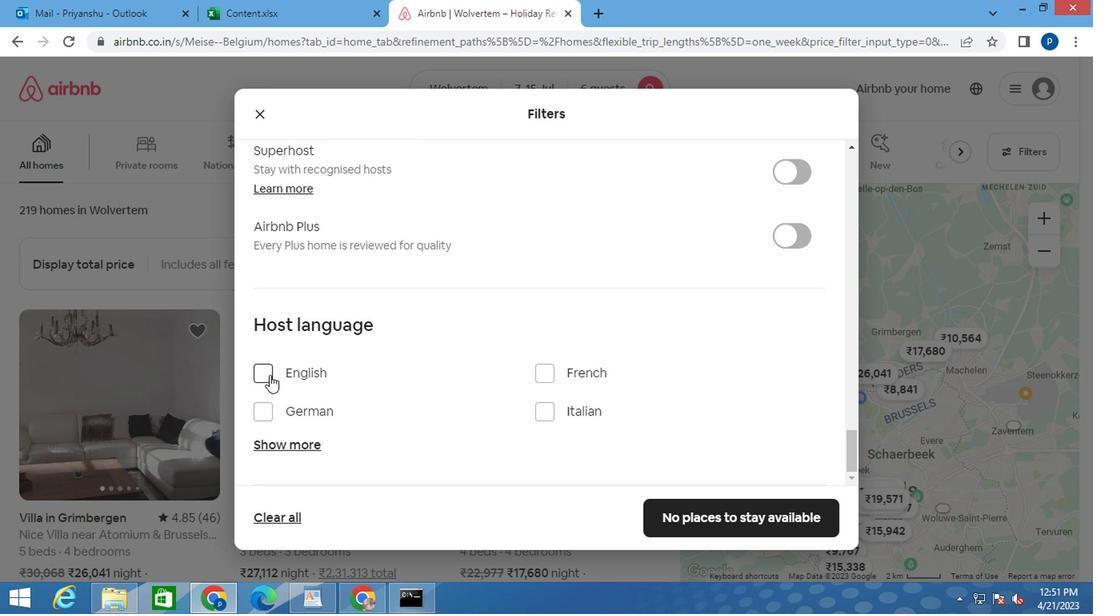 
Action: Mouse moved to (751, 504)
Screenshot: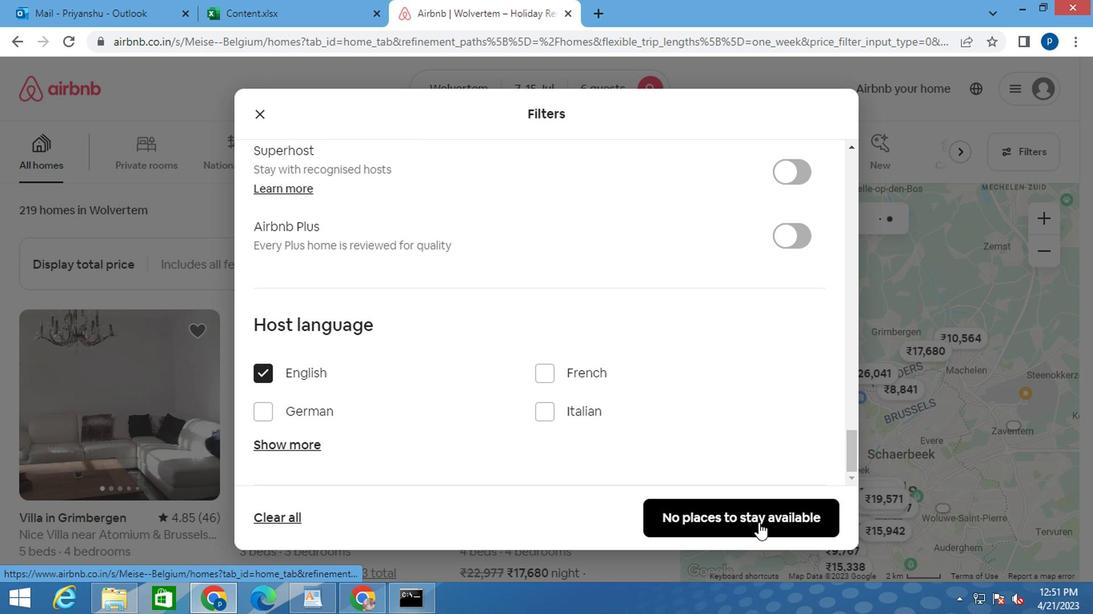 
Action: Mouse pressed left at (751, 504)
Screenshot: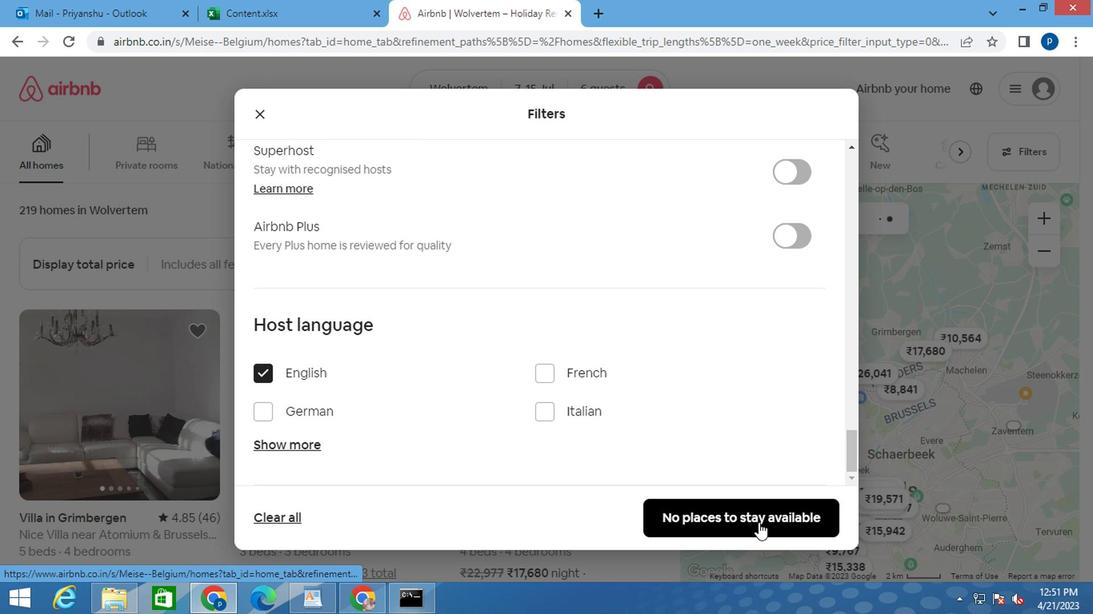 
